 Task: Create a due date automation trigger when advanced on, on the tuesday of the week a card is due add fields with custom field "Resume" set to a number lower than 1 and greater or equal to 10 at 11:00 AM.
Action: Mouse moved to (889, 278)
Screenshot: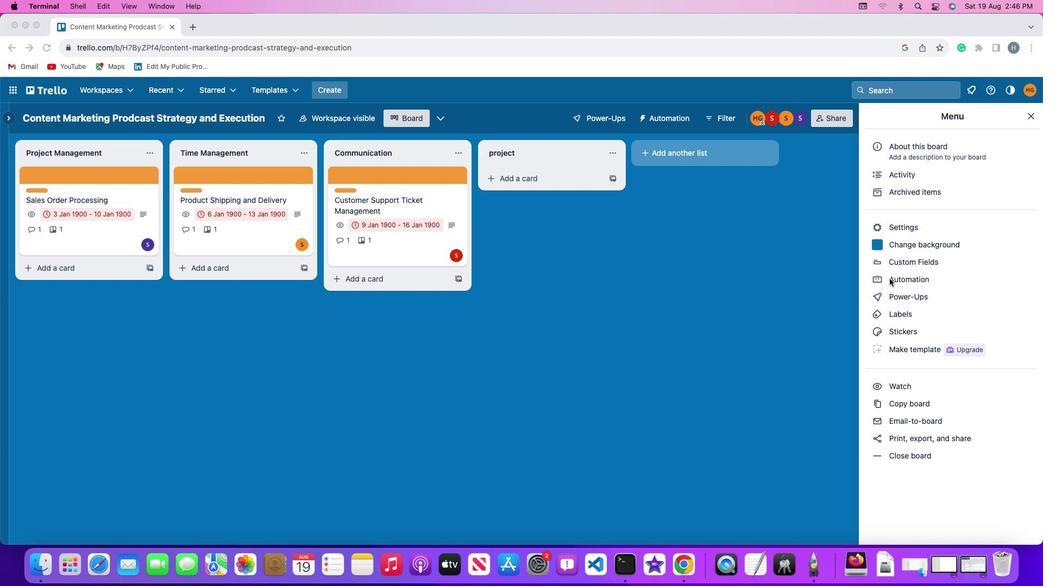 
Action: Mouse pressed left at (889, 278)
Screenshot: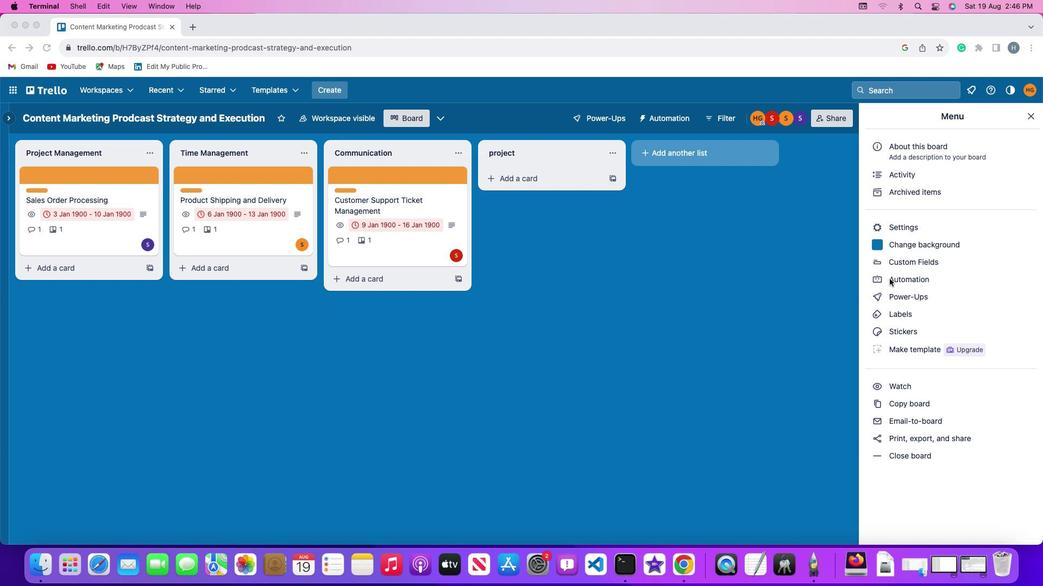 
Action: Mouse moved to (889, 279)
Screenshot: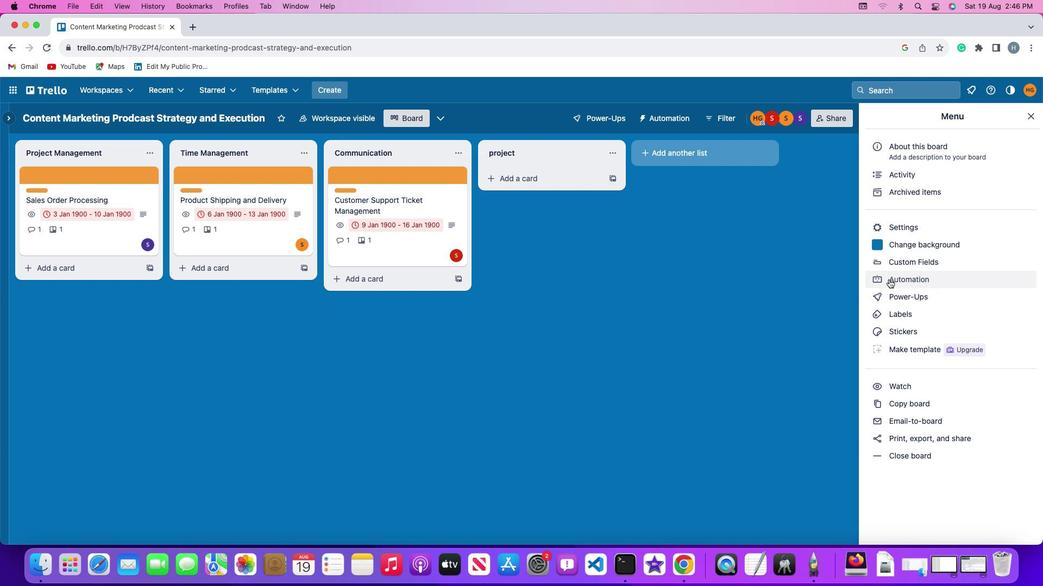 
Action: Mouse pressed left at (889, 279)
Screenshot: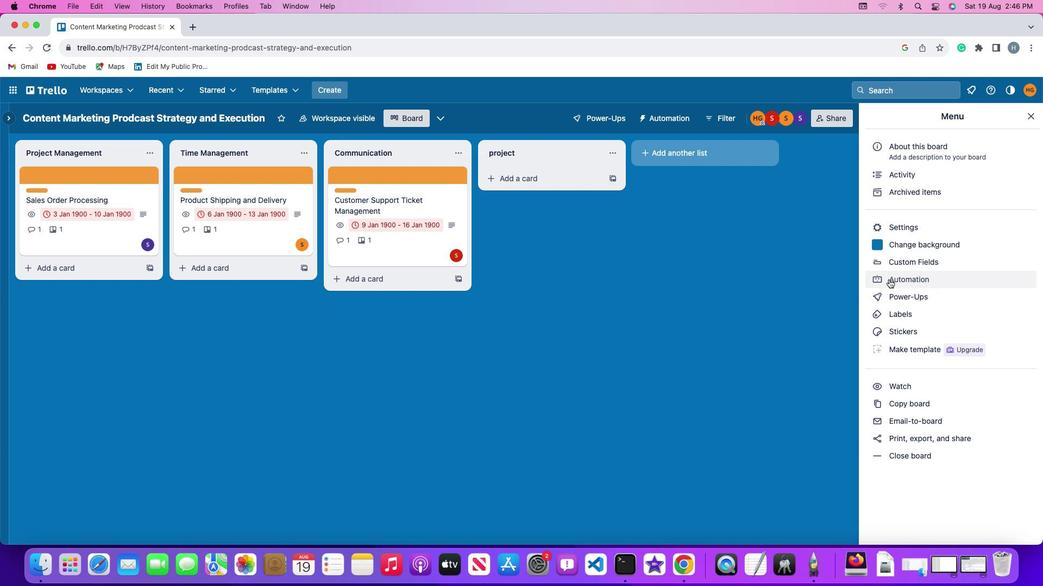 
Action: Mouse moved to (52, 256)
Screenshot: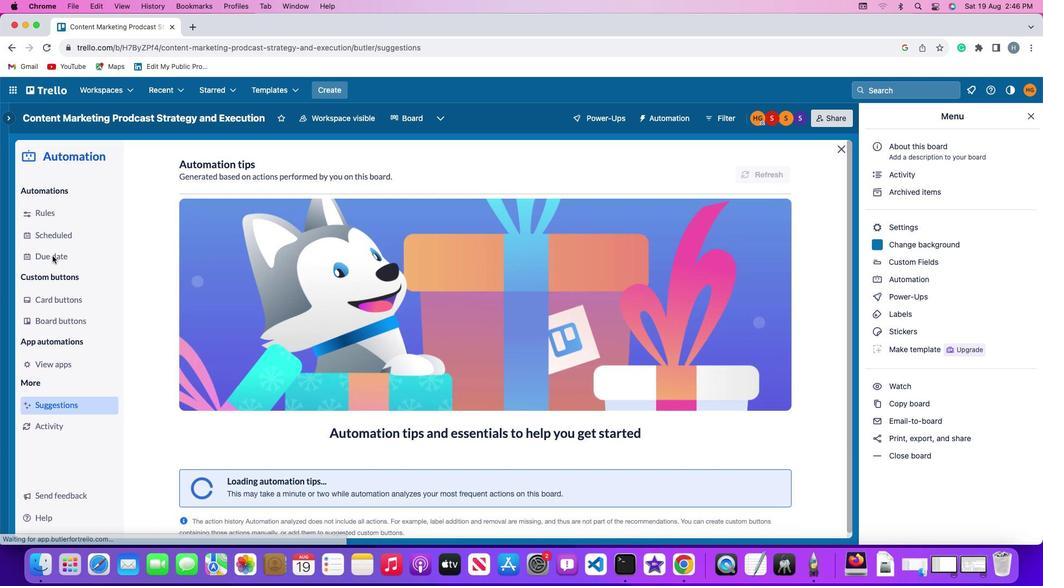 
Action: Mouse pressed left at (52, 256)
Screenshot: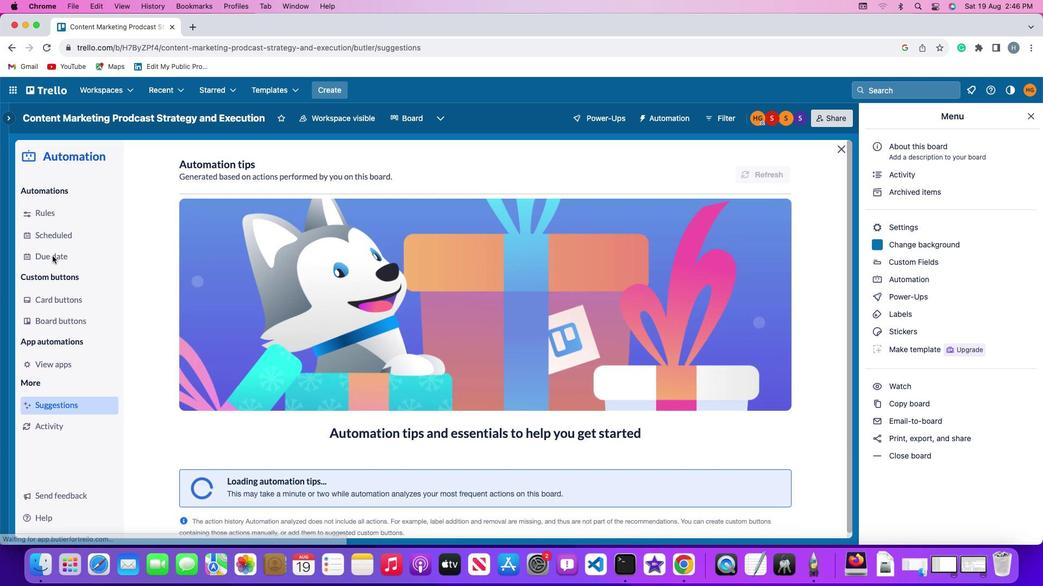 
Action: Mouse moved to (720, 168)
Screenshot: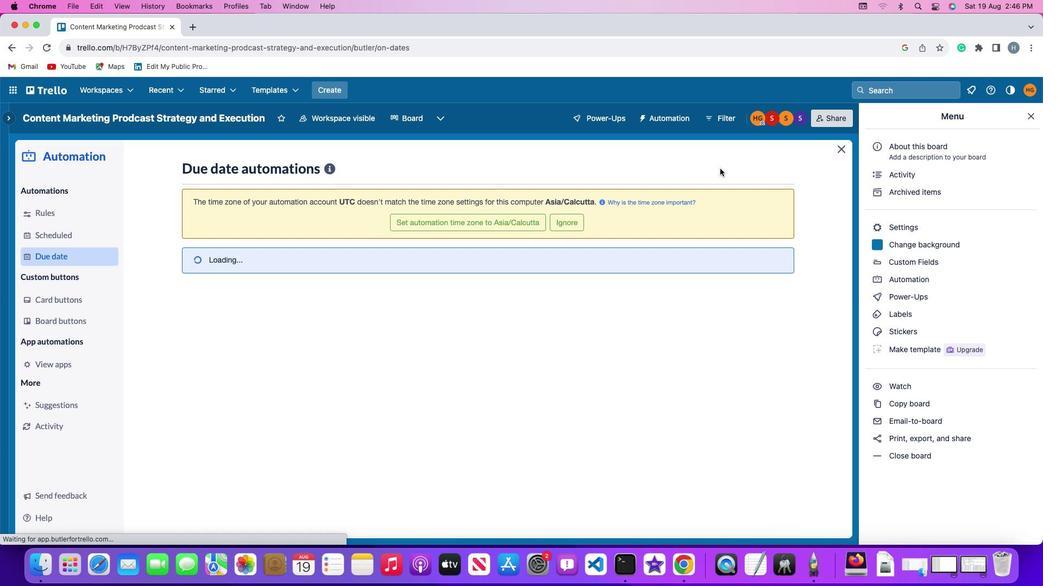 
Action: Mouse pressed left at (720, 168)
Screenshot: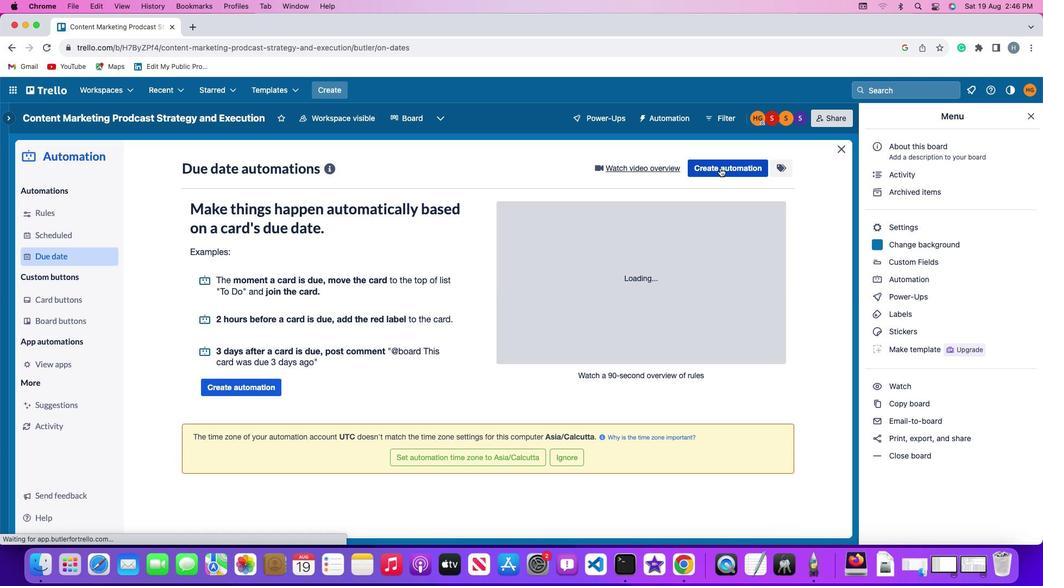 
Action: Mouse moved to (225, 270)
Screenshot: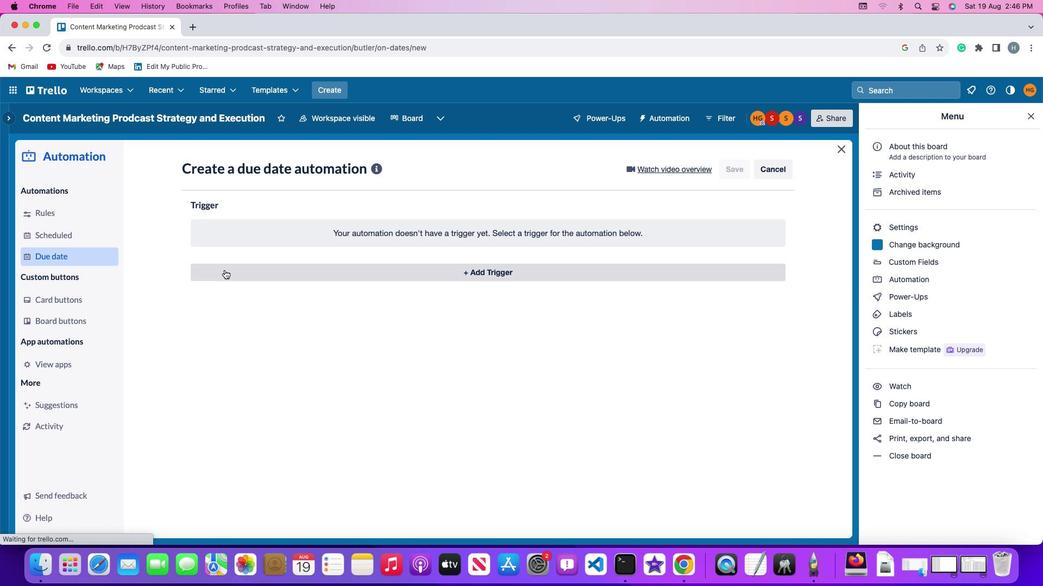 
Action: Mouse pressed left at (225, 270)
Screenshot: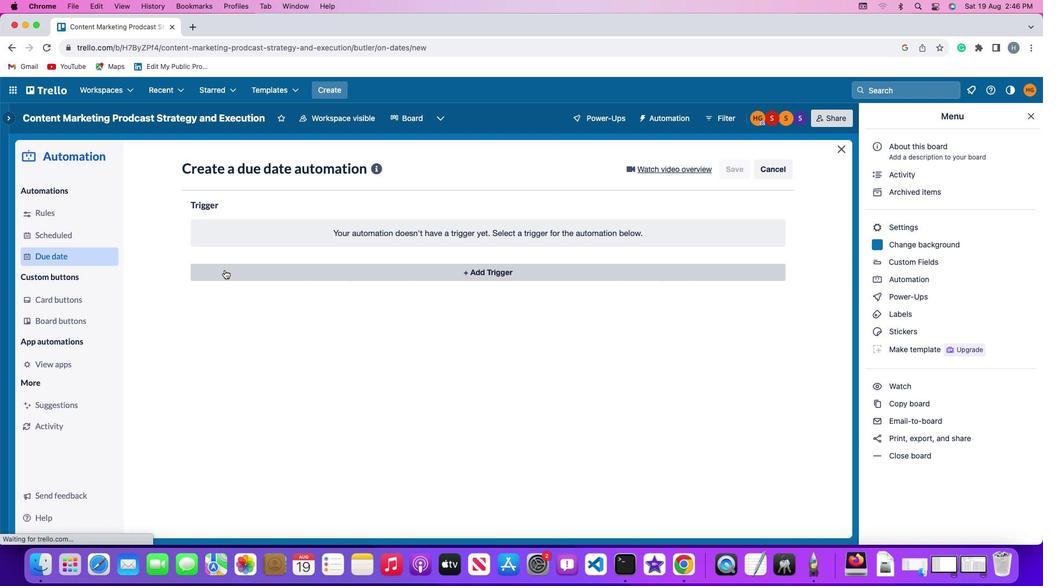 
Action: Mouse moved to (238, 471)
Screenshot: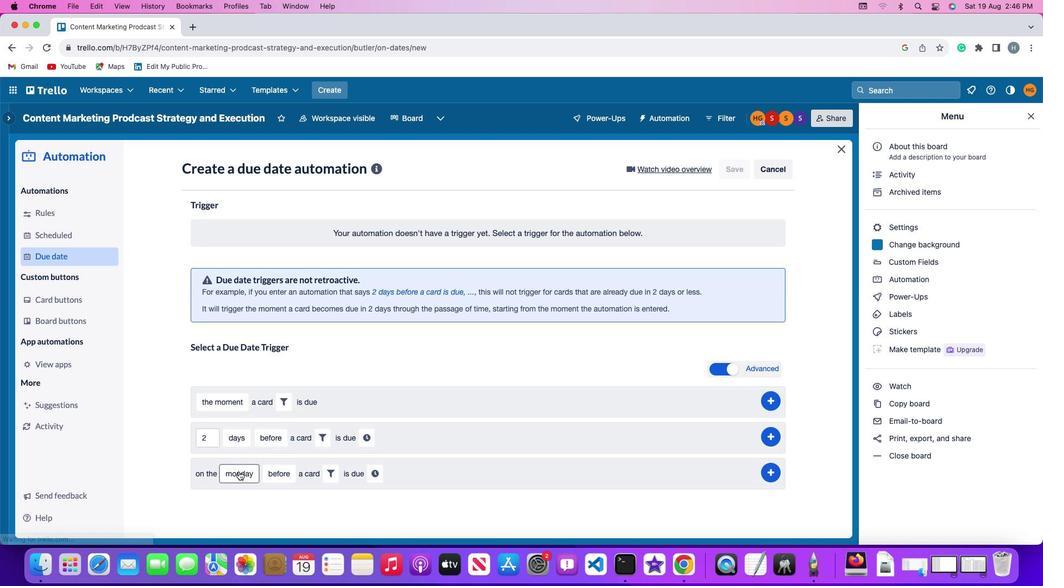 
Action: Mouse pressed left at (238, 471)
Screenshot: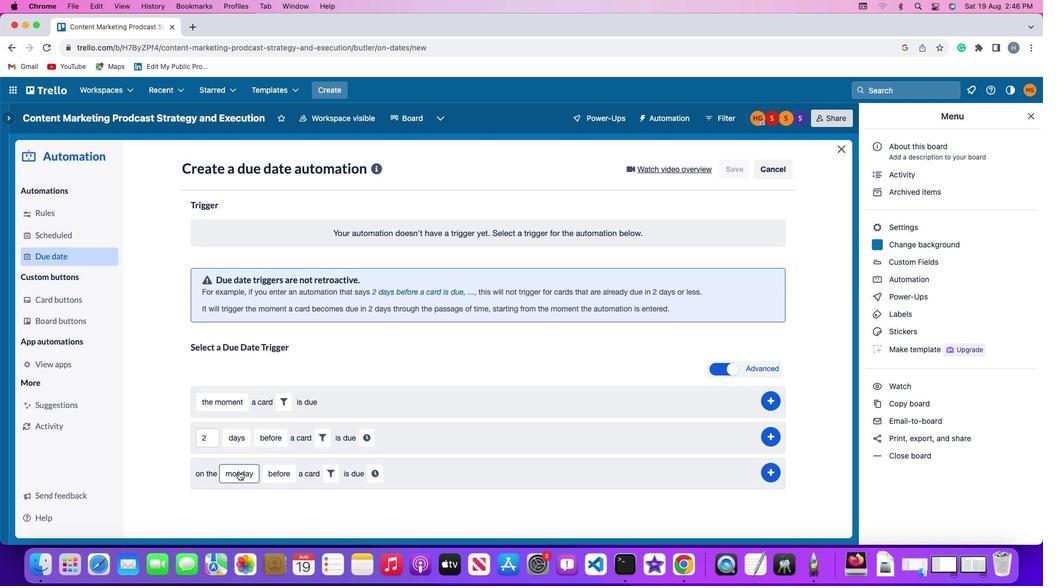 
Action: Mouse moved to (266, 346)
Screenshot: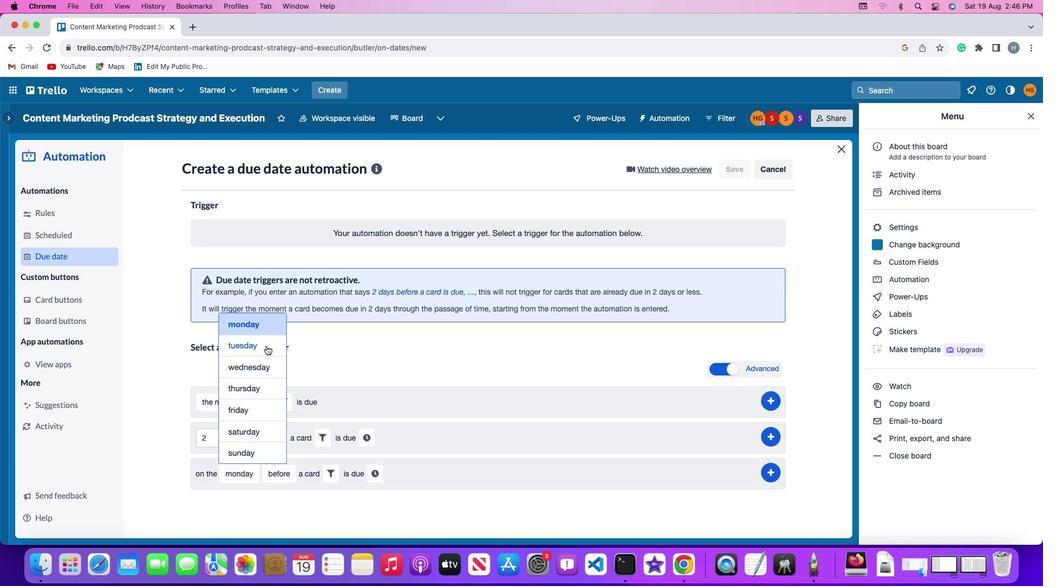 
Action: Mouse pressed left at (266, 346)
Screenshot: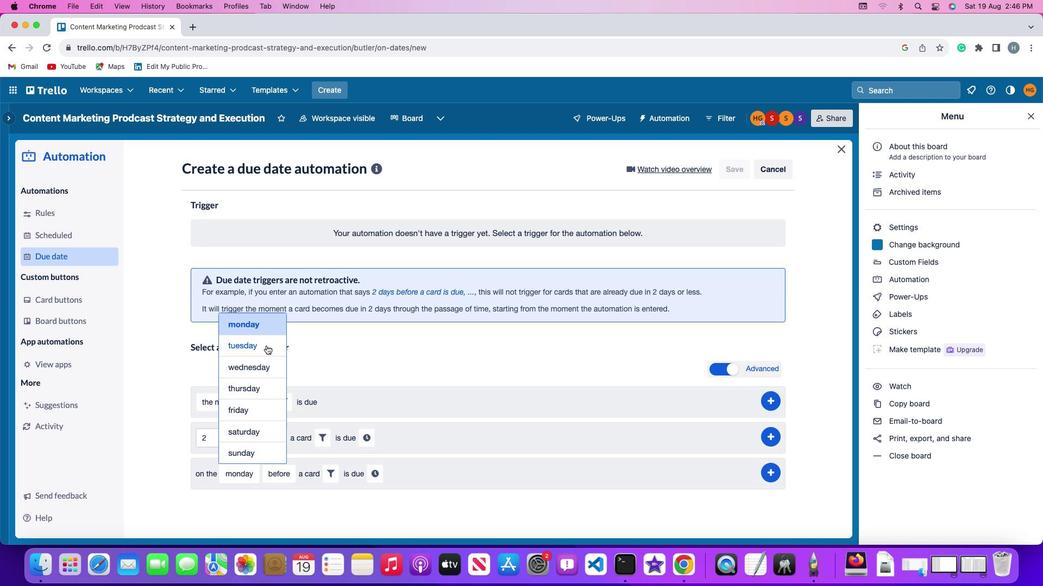 
Action: Mouse moved to (282, 473)
Screenshot: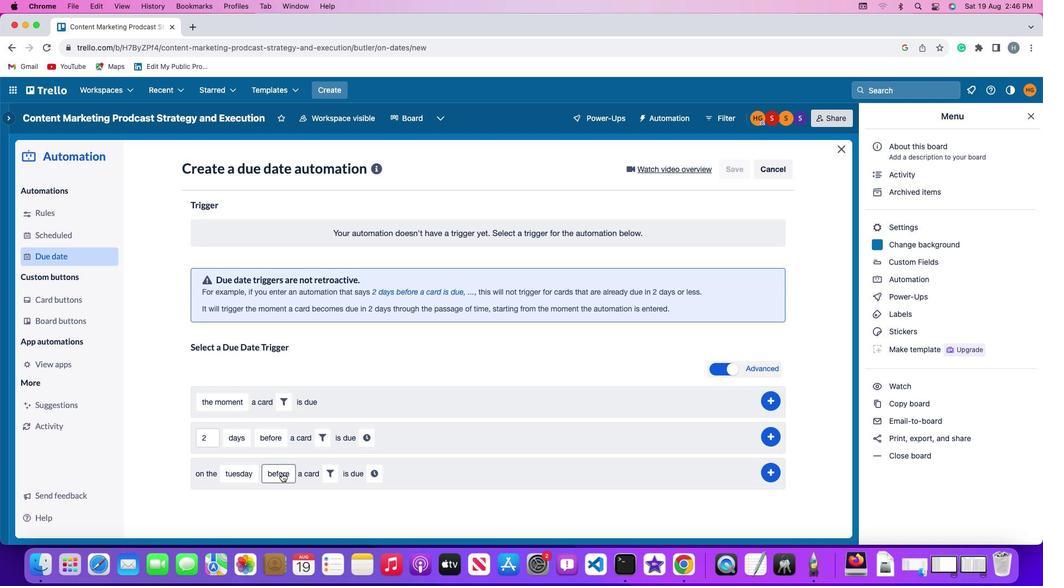 
Action: Mouse pressed left at (282, 473)
Screenshot: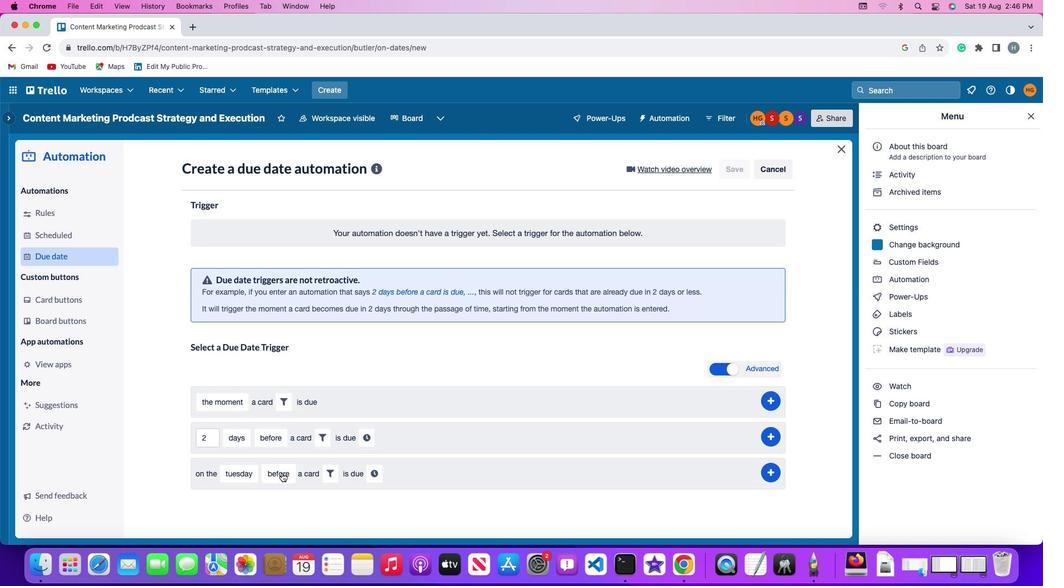 
Action: Mouse moved to (292, 427)
Screenshot: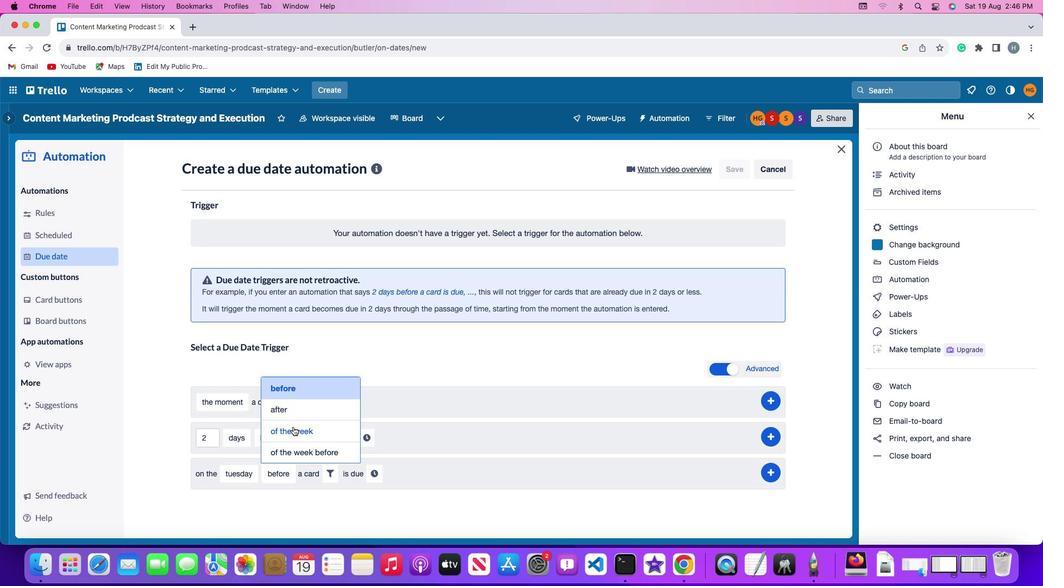 
Action: Mouse pressed left at (292, 427)
Screenshot: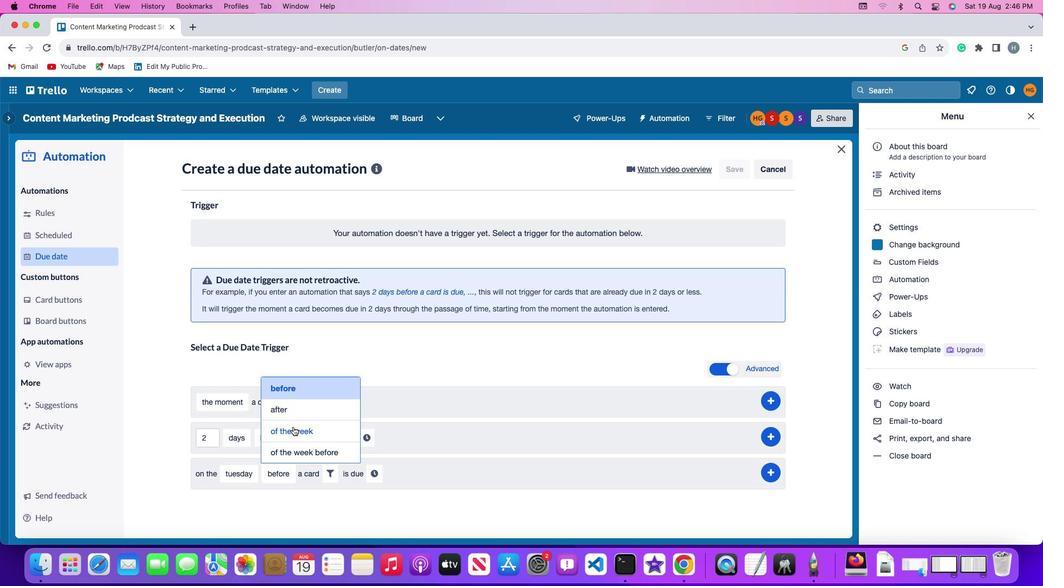 
Action: Mouse moved to (346, 471)
Screenshot: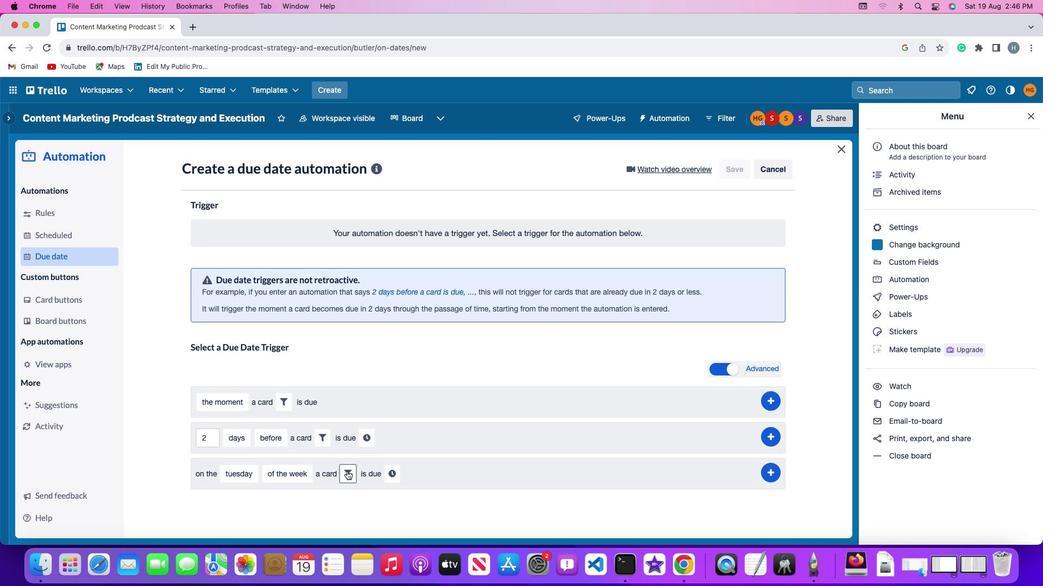 
Action: Mouse pressed left at (346, 471)
Screenshot: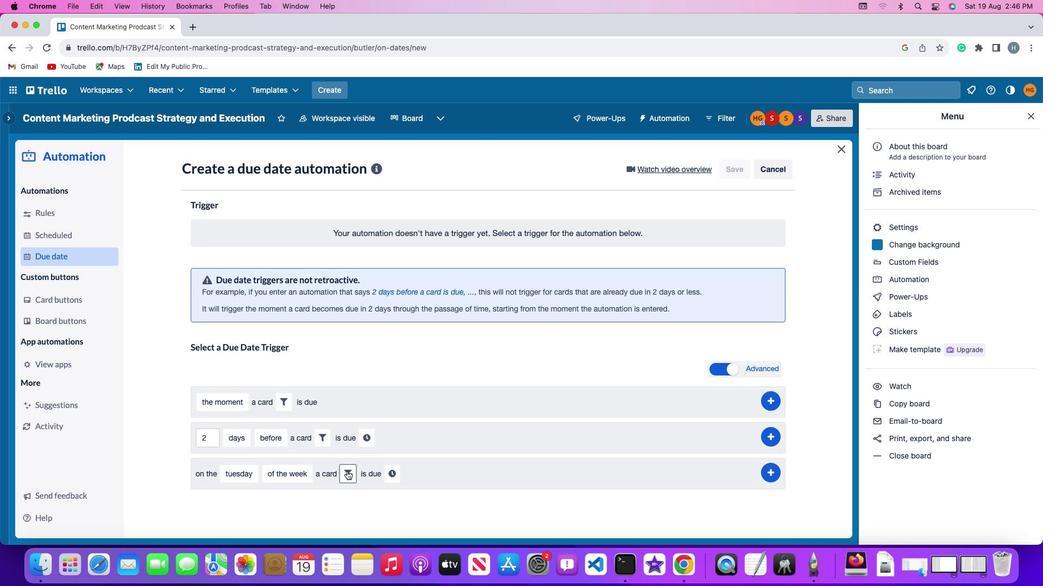 
Action: Mouse moved to (519, 505)
Screenshot: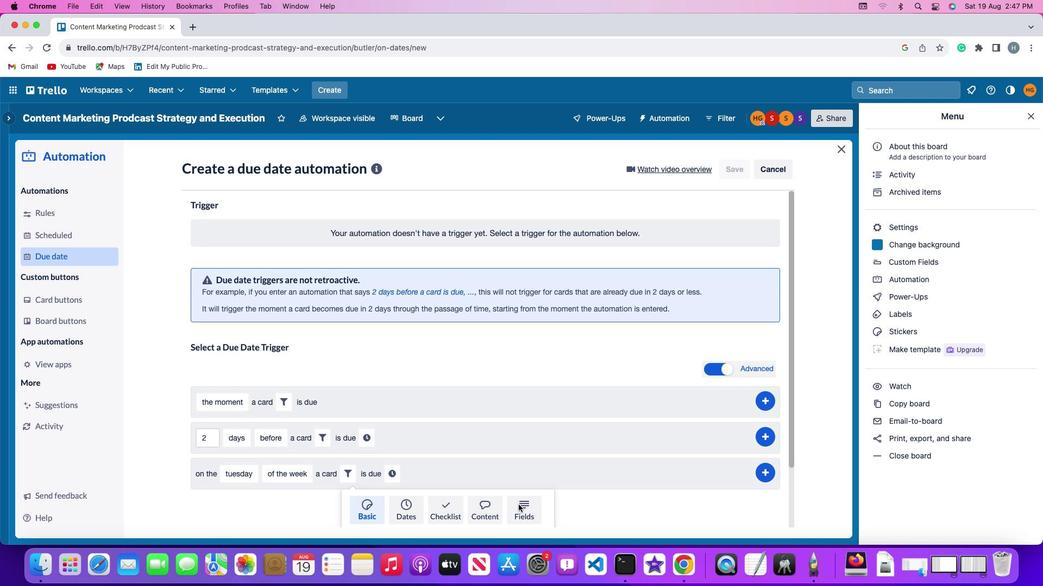 
Action: Mouse pressed left at (519, 505)
Screenshot: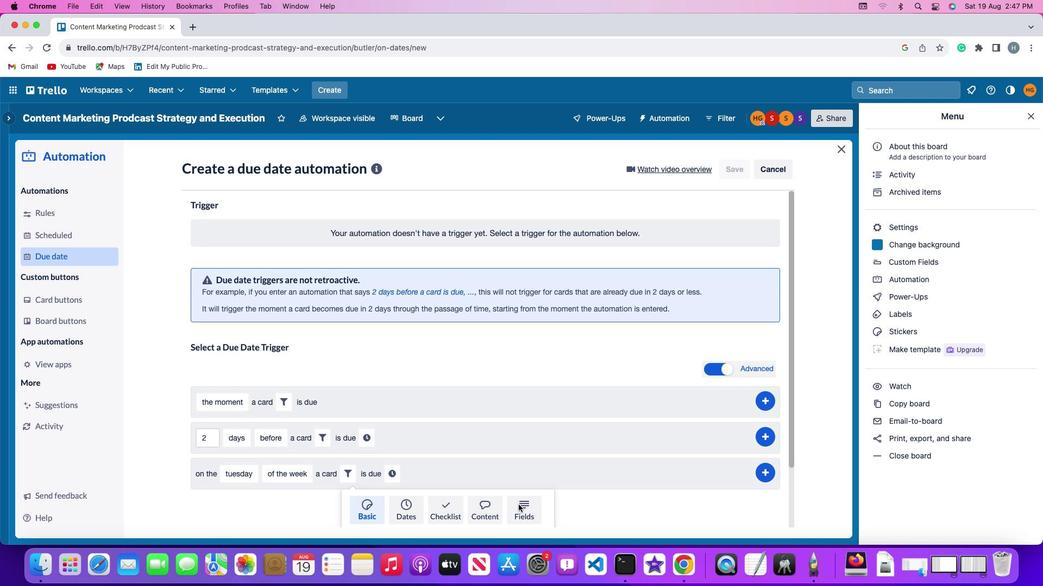 
Action: Mouse moved to (316, 509)
Screenshot: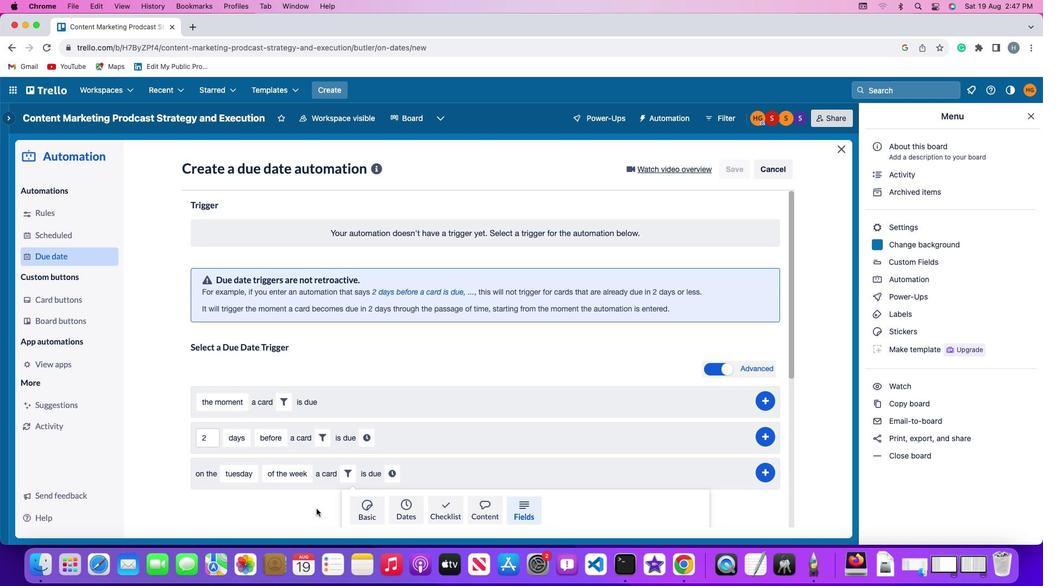
Action: Mouse scrolled (316, 509) with delta (0, 0)
Screenshot: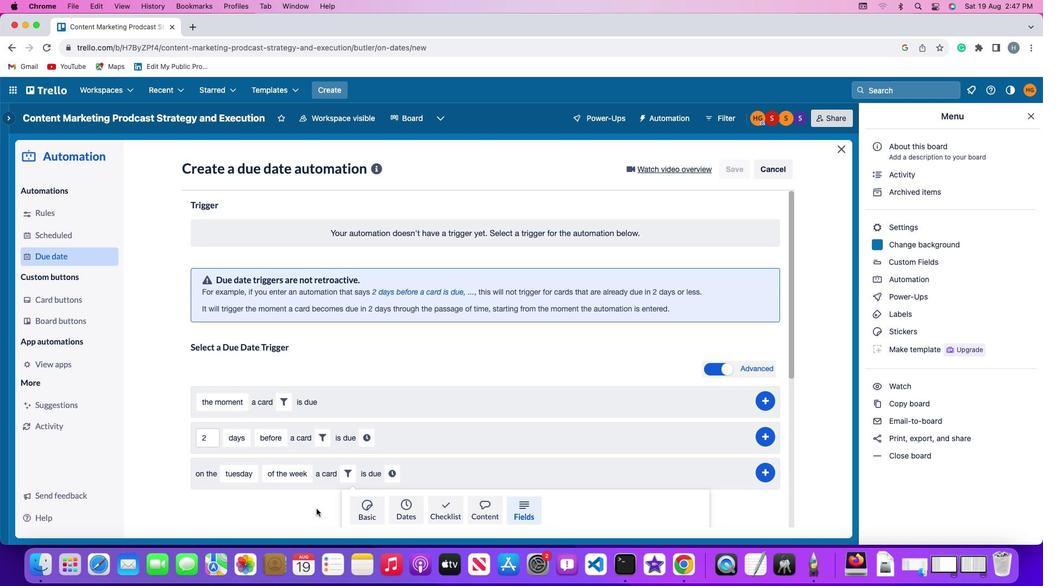
Action: Mouse scrolled (316, 509) with delta (0, 0)
Screenshot: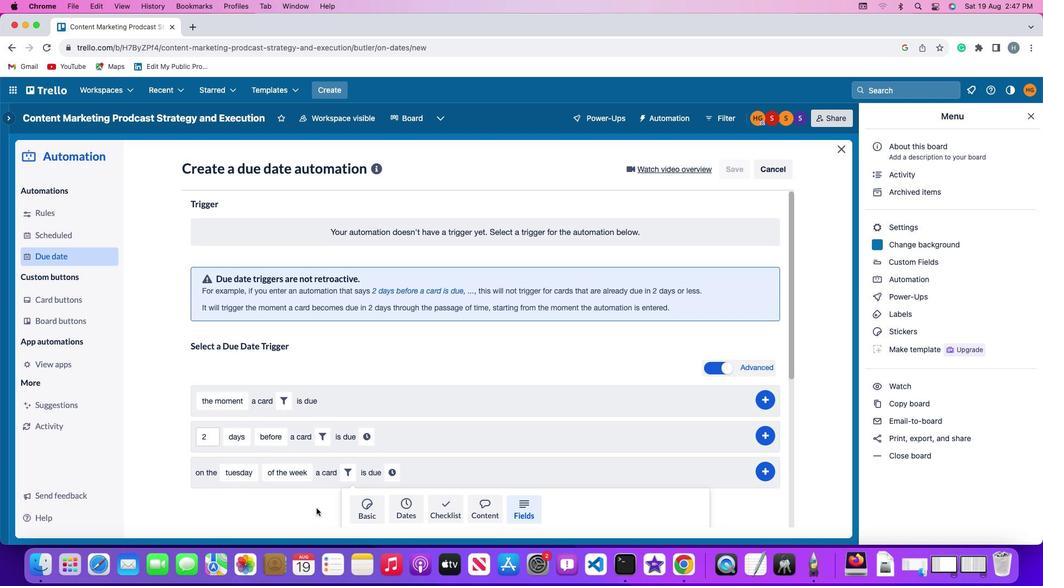 
Action: Mouse scrolled (316, 509) with delta (0, -1)
Screenshot: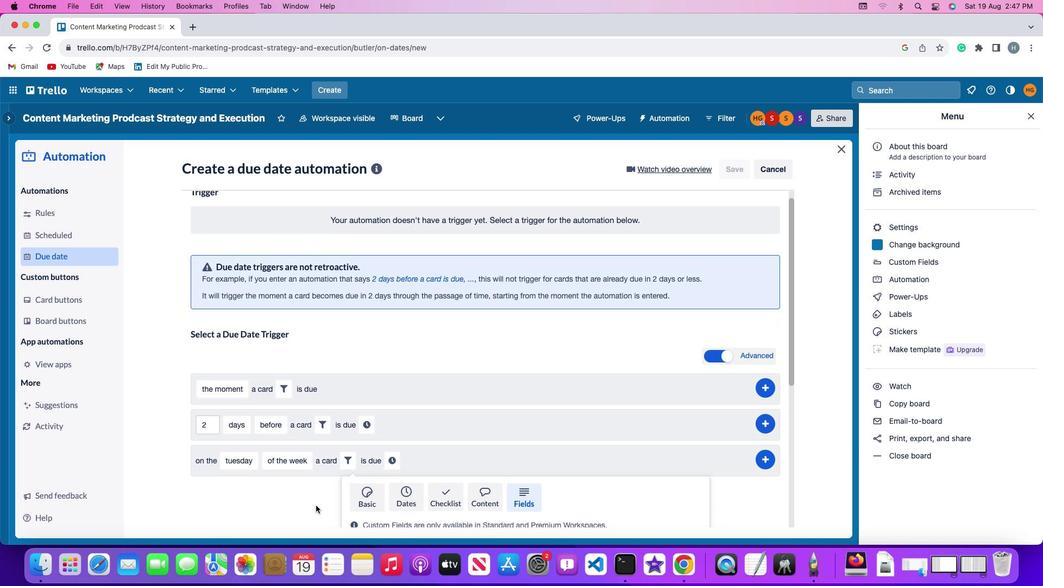 
Action: Mouse moved to (316, 509)
Screenshot: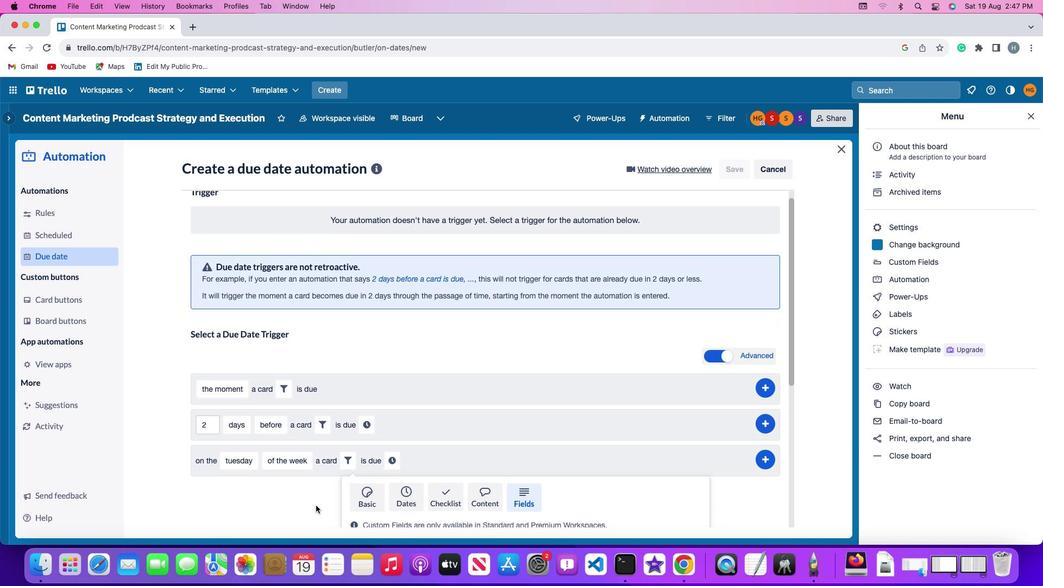 
Action: Mouse scrolled (316, 509) with delta (0, -2)
Screenshot: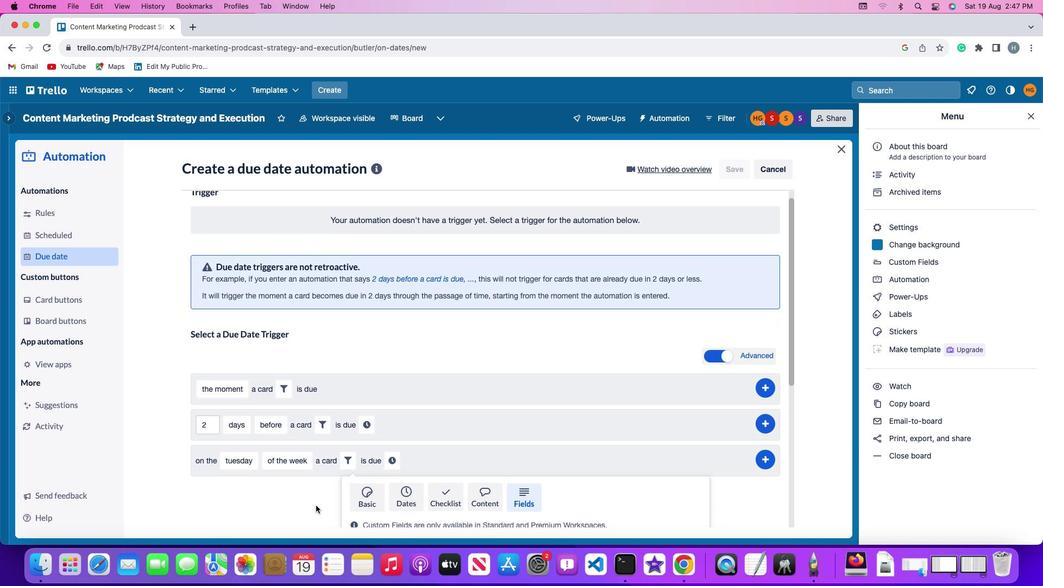 
Action: Mouse moved to (315, 506)
Screenshot: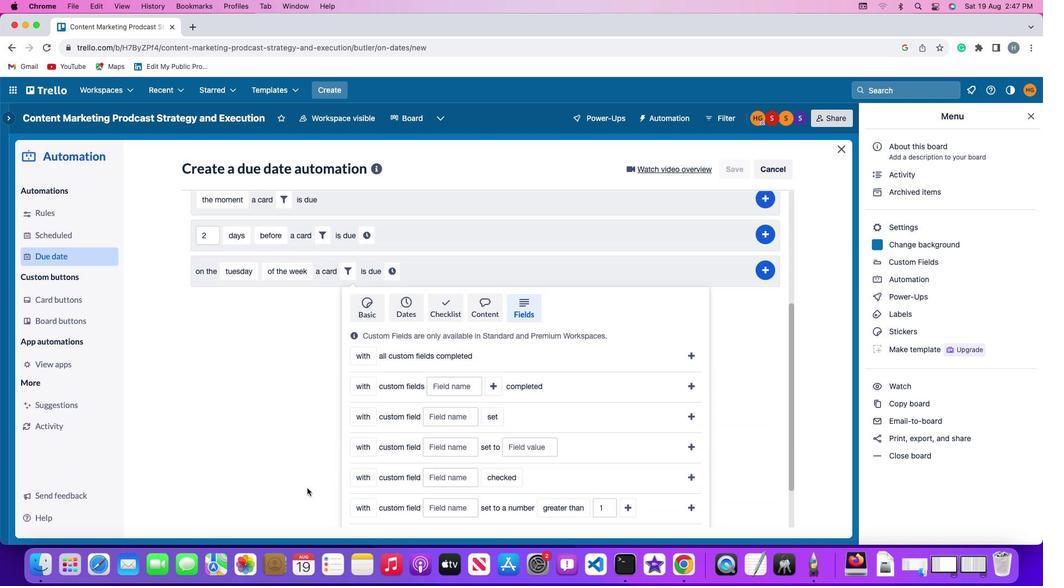 
Action: Mouse scrolled (315, 506) with delta (0, -2)
Screenshot: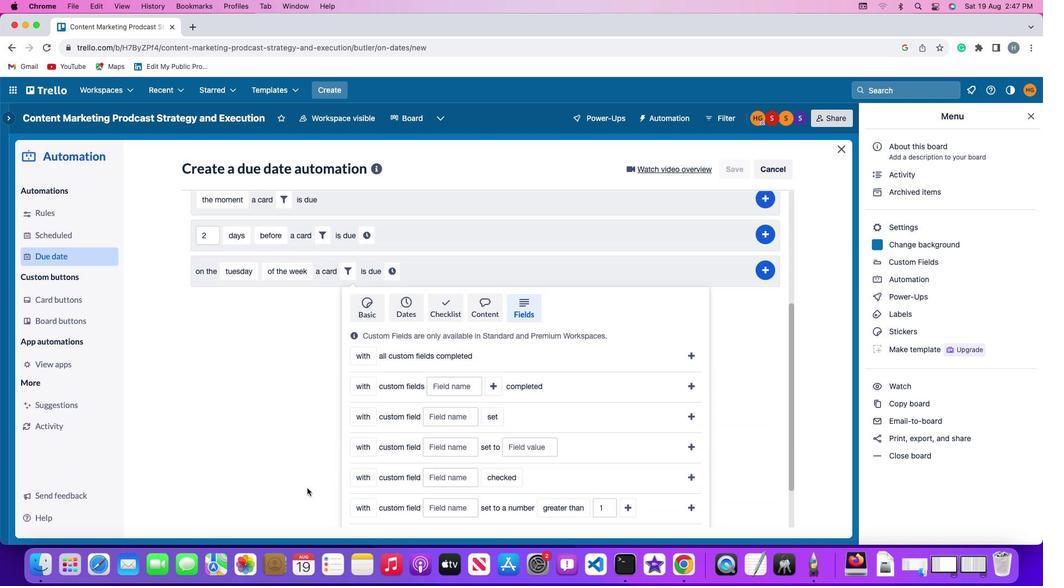 
Action: Mouse moved to (302, 477)
Screenshot: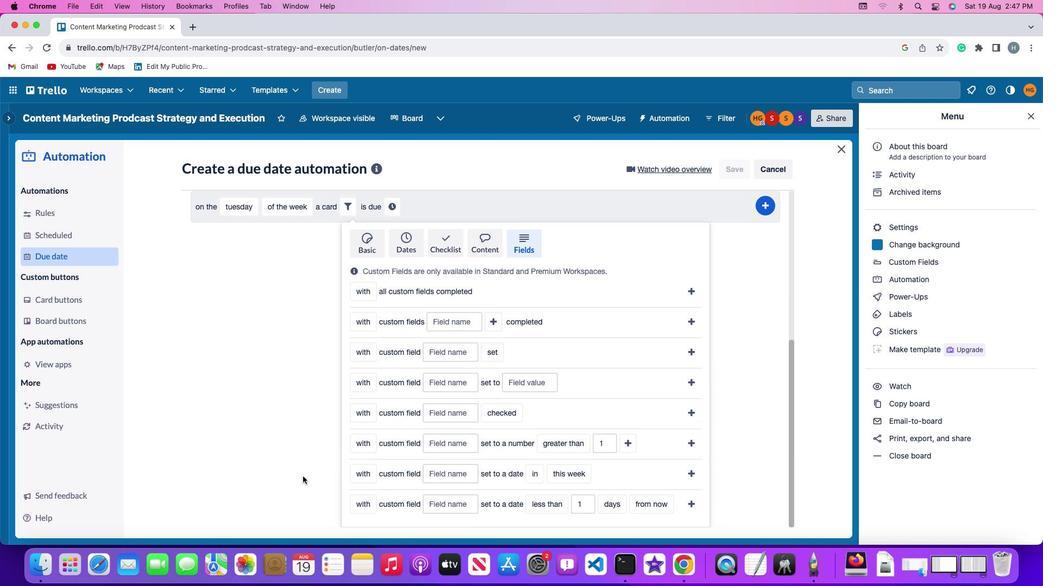 
Action: Mouse scrolled (302, 477) with delta (0, 0)
Screenshot: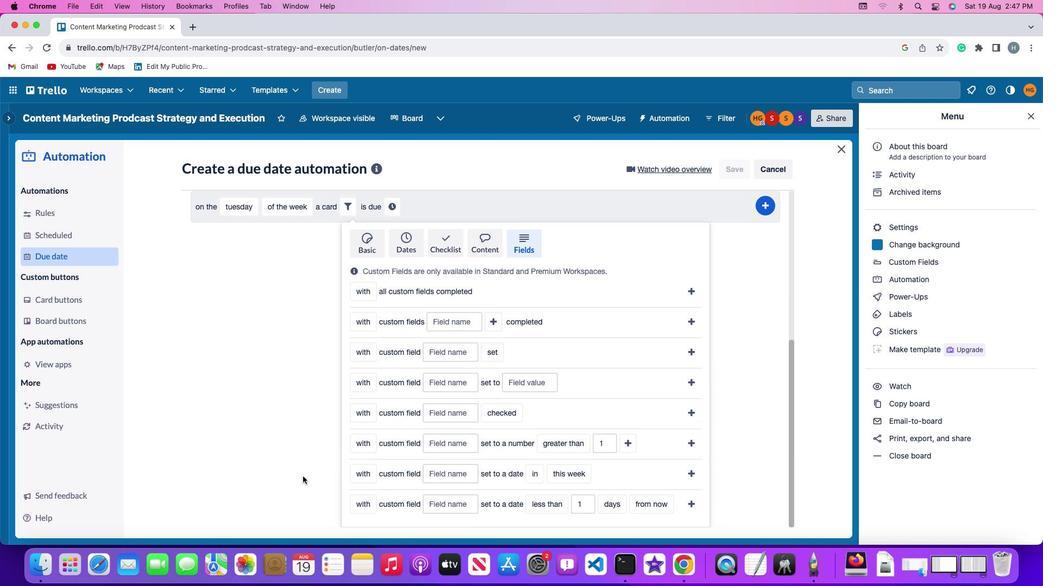 
Action: Mouse moved to (302, 477)
Screenshot: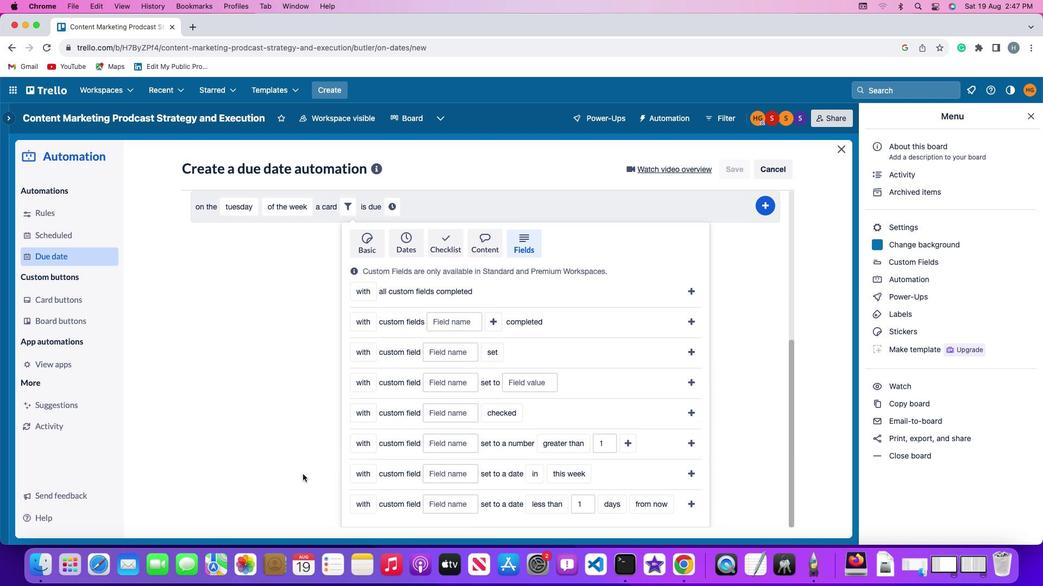 
Action: Mouse scrolled (302, 477) with delta (0, 0)
Screenshot: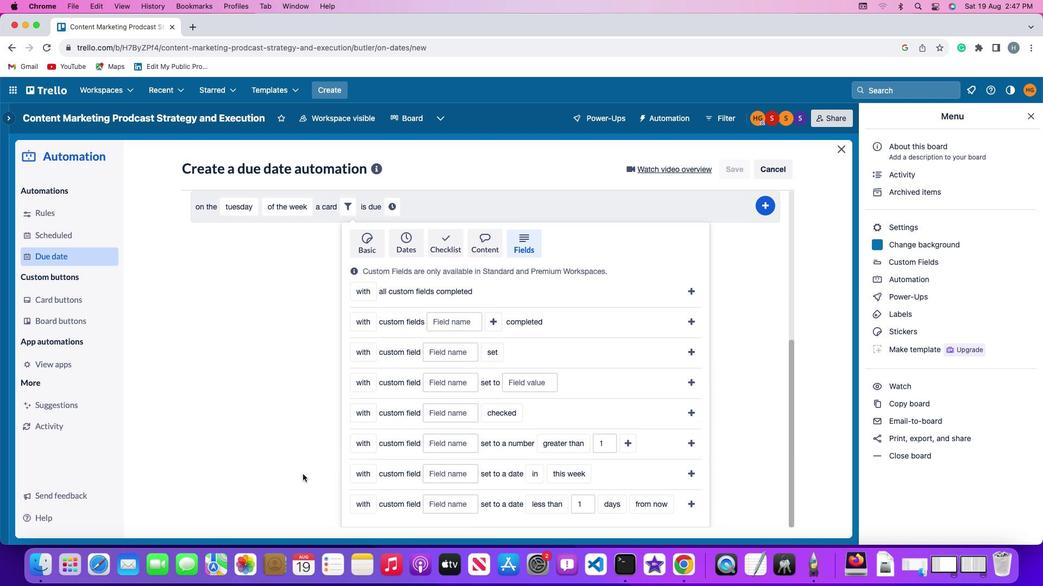 
Action: Mouse moved to (302, 476)
Screenshot: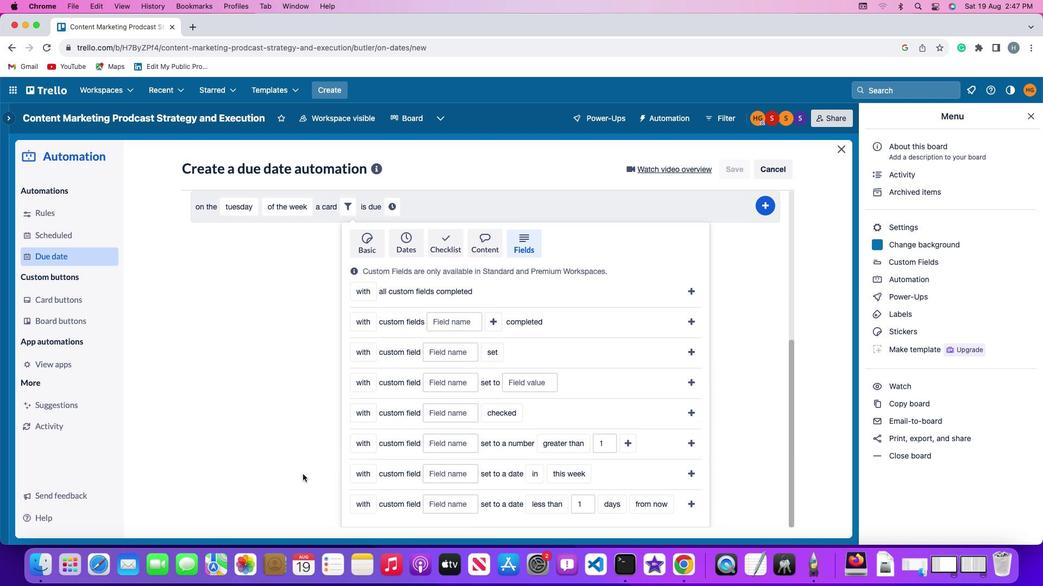 
Action: Mouse scrolled (302, 476) with delta (0, -1)
Screenshot: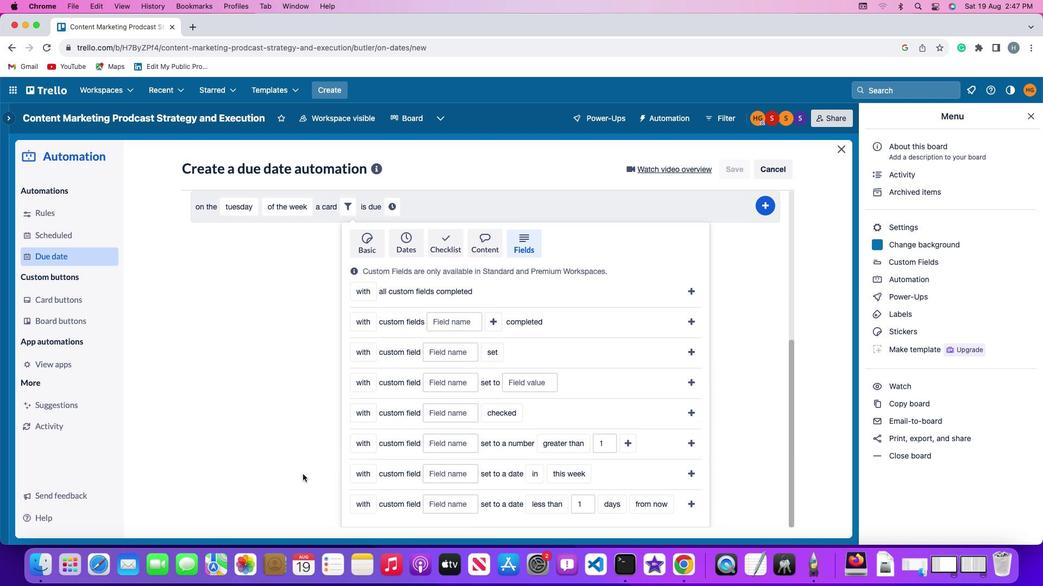 
Action: Mouse moved to (303, 476)
Screenshot: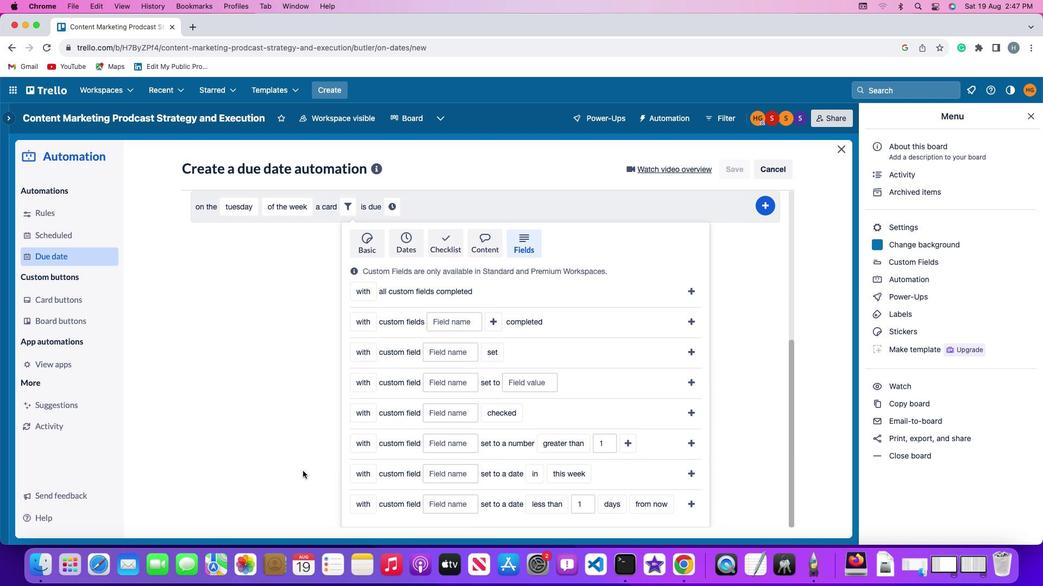 
Action: Mouse scrolled (303, 476) with delta (0, -2)
Screenshot: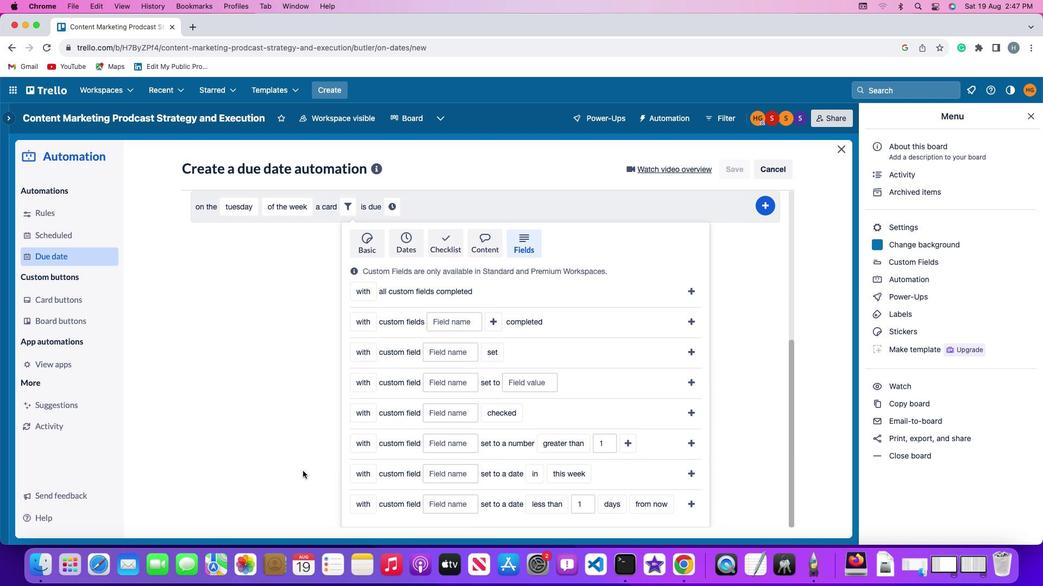 
Action: Mouse moved to (303, 473)
Screenshot: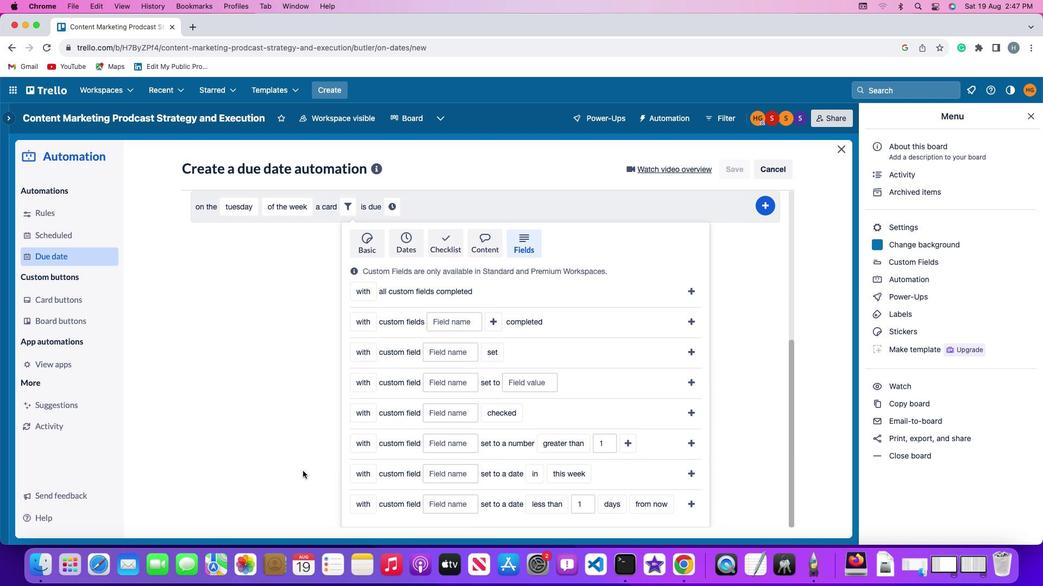 
Action: Mouse scrolled (303, 473) with delta (0, -3)
Screenshot: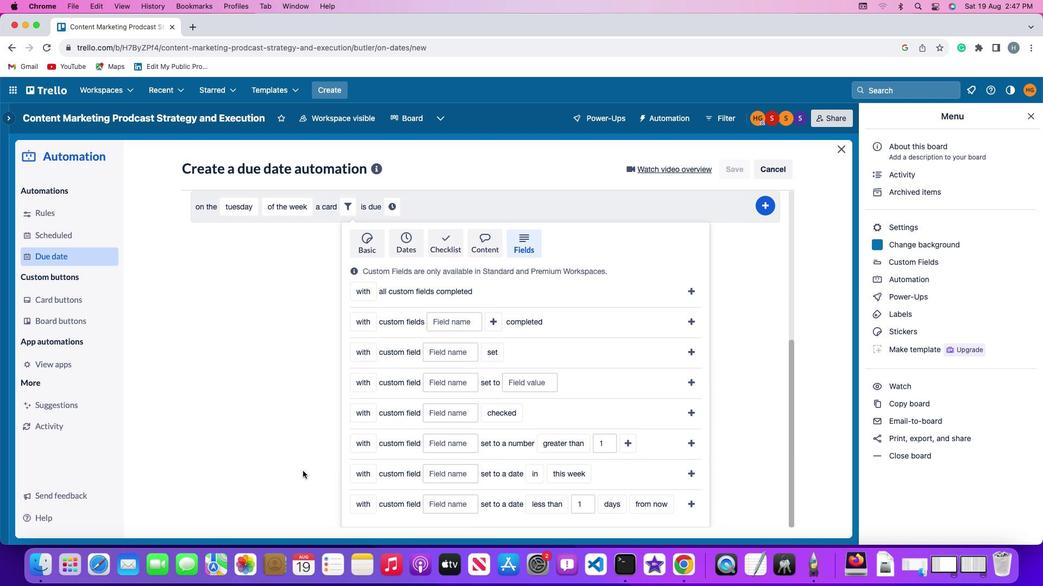 
Action: Mouse moved to (303, 470)
Screenshot: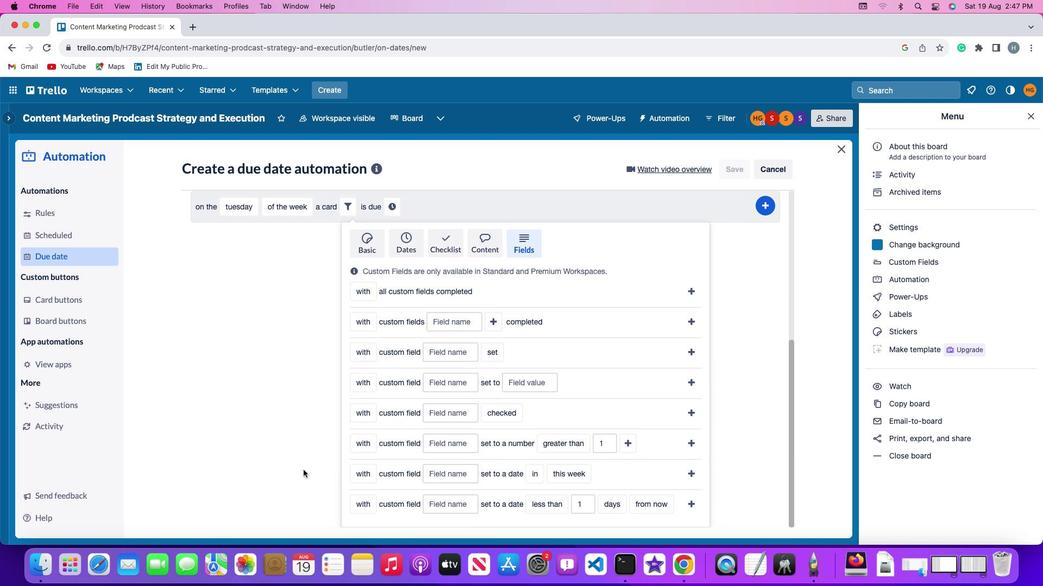 
Action: Mouse scrolled (303, 470) with delta (0, 0)
Screenshot: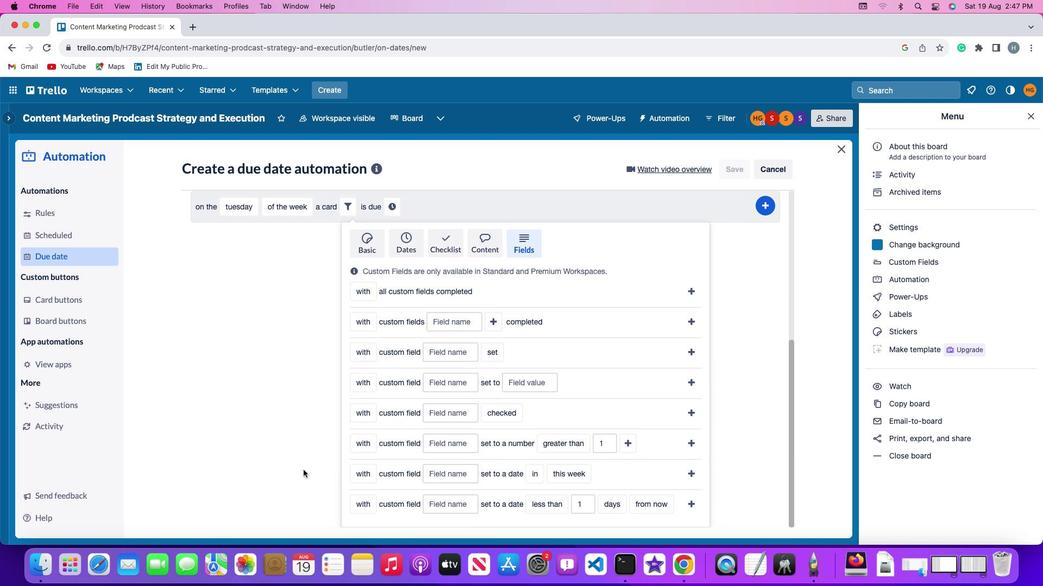 
Action: Mouse scrolled (303, 470) with delta (0, 0)
Screenshot: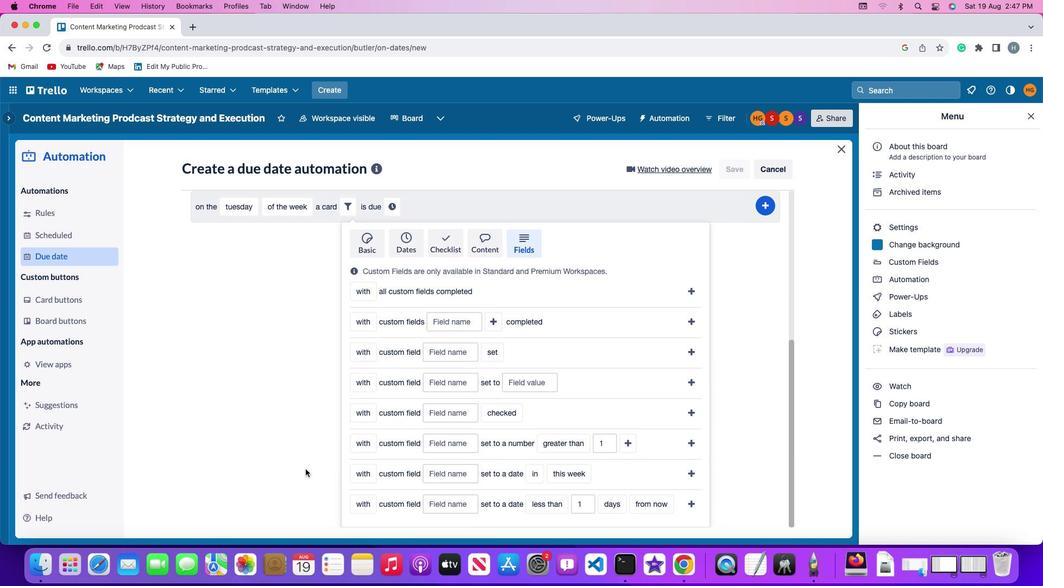 
Action: Mouse moved to (370, 447)
Screenshot: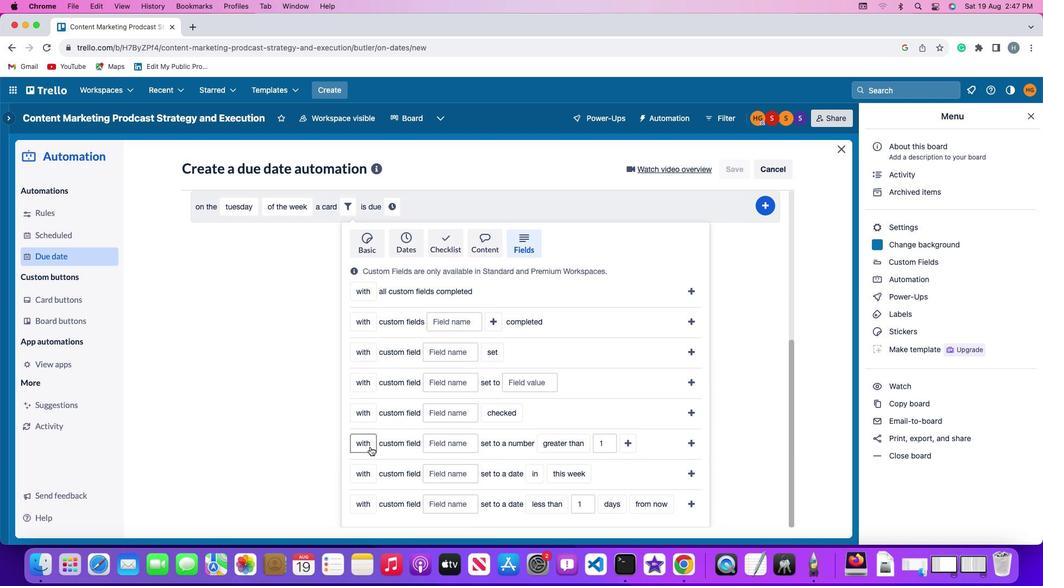 
Action: Mouse pressed left at (370, 447)
Screenshot: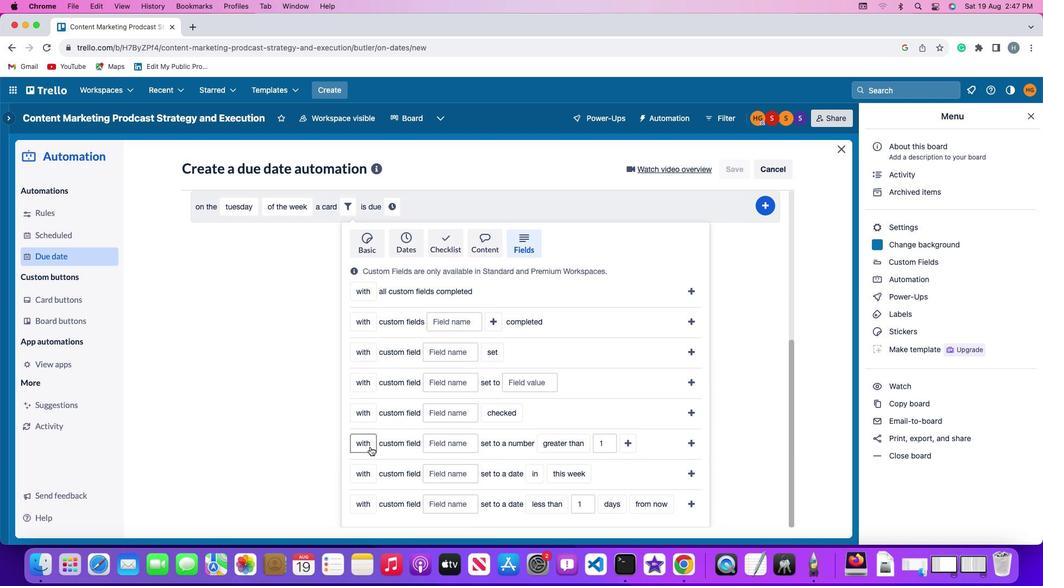 
Action: Mouse moved to (366, 465)
Screenshot: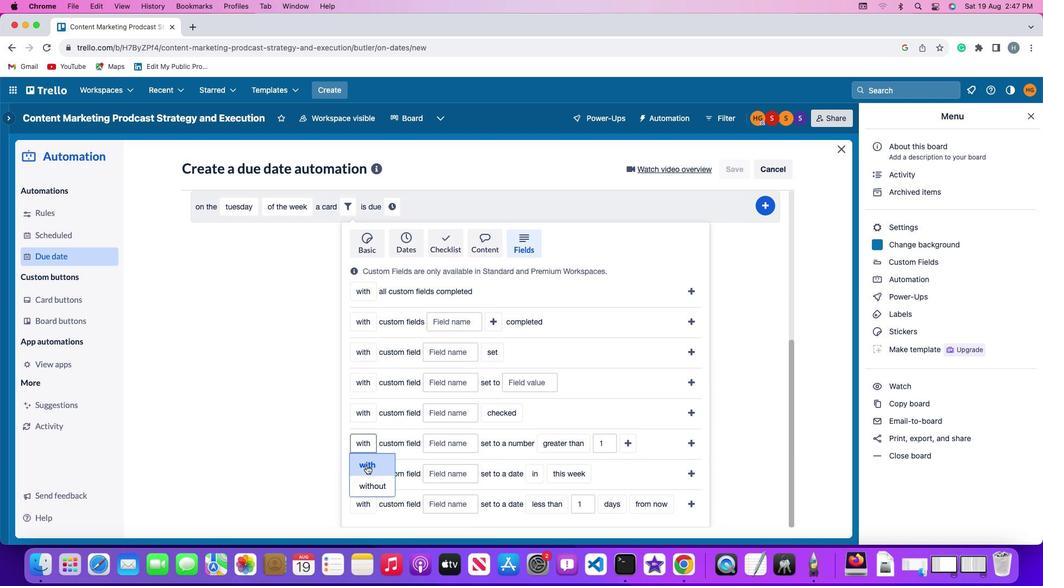 
Action: Mouse pressed left at (366, 465)
Screenshot: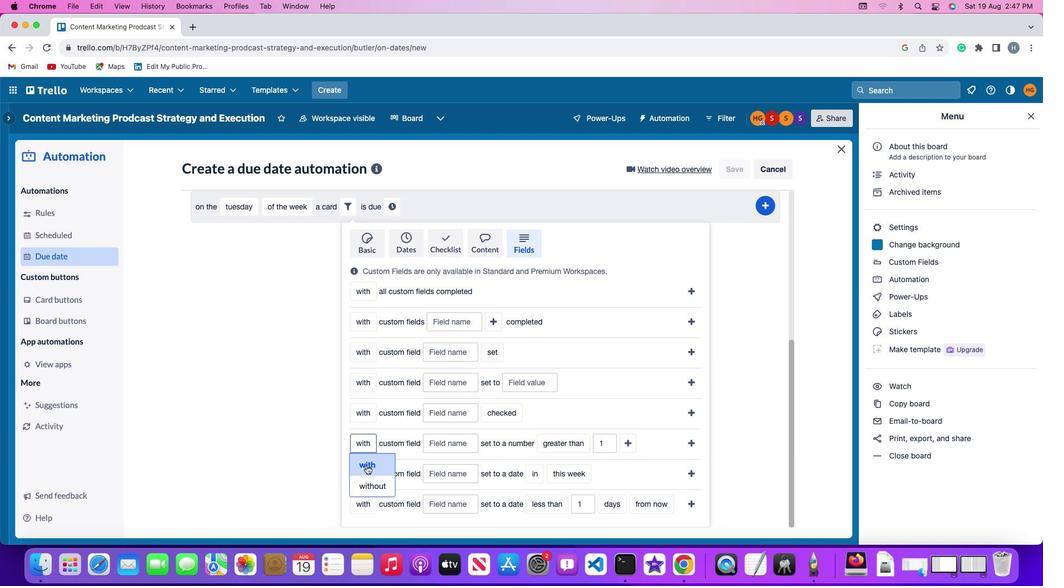 
Action: Mouse moved to (433, 448)
Screenshot: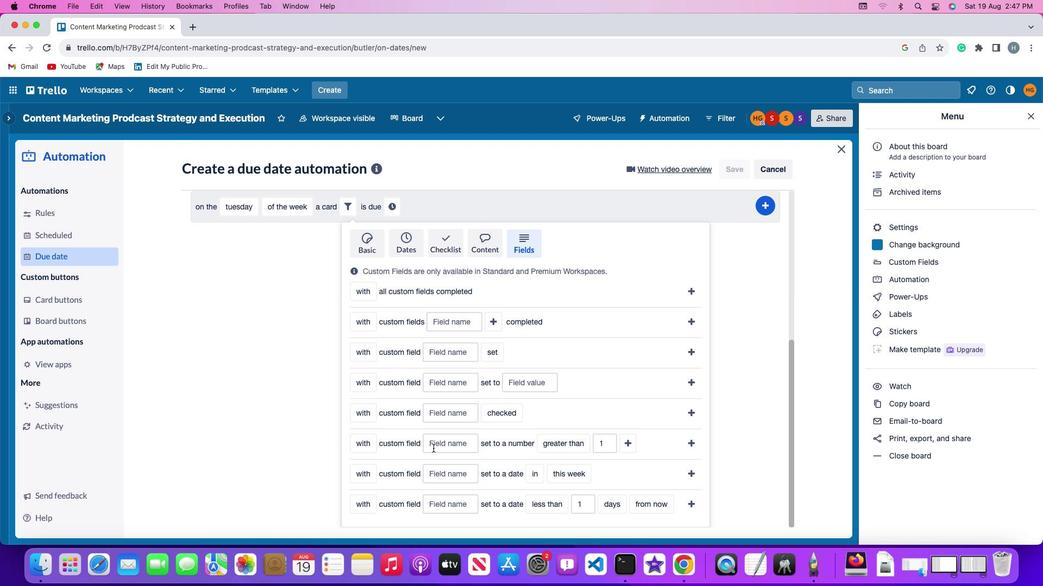 
Action: Mouse pressed left at (433, 448)
Screenshot: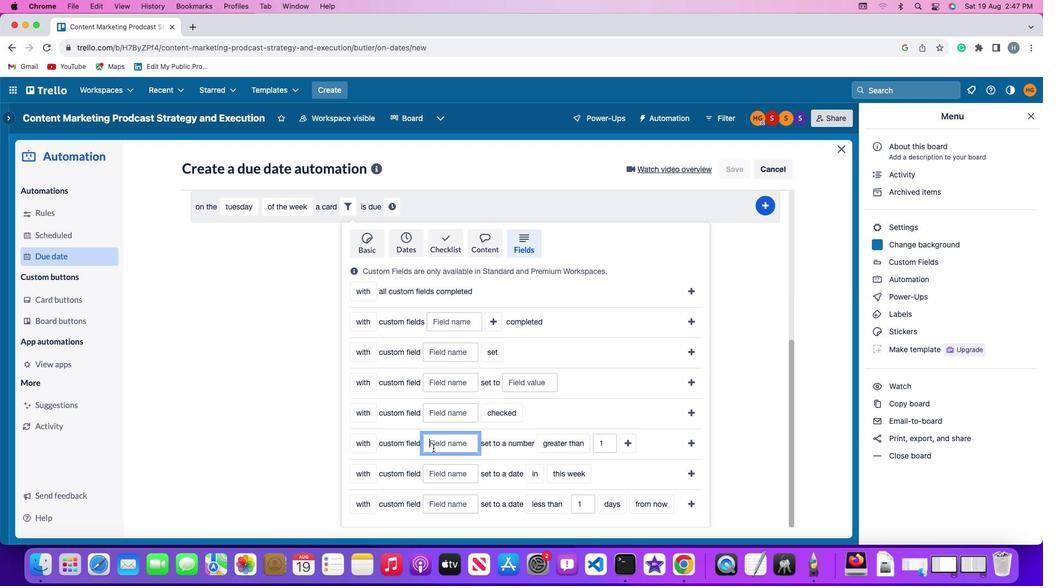 
Action: Mouse moved to (434, 447)
Screenshot: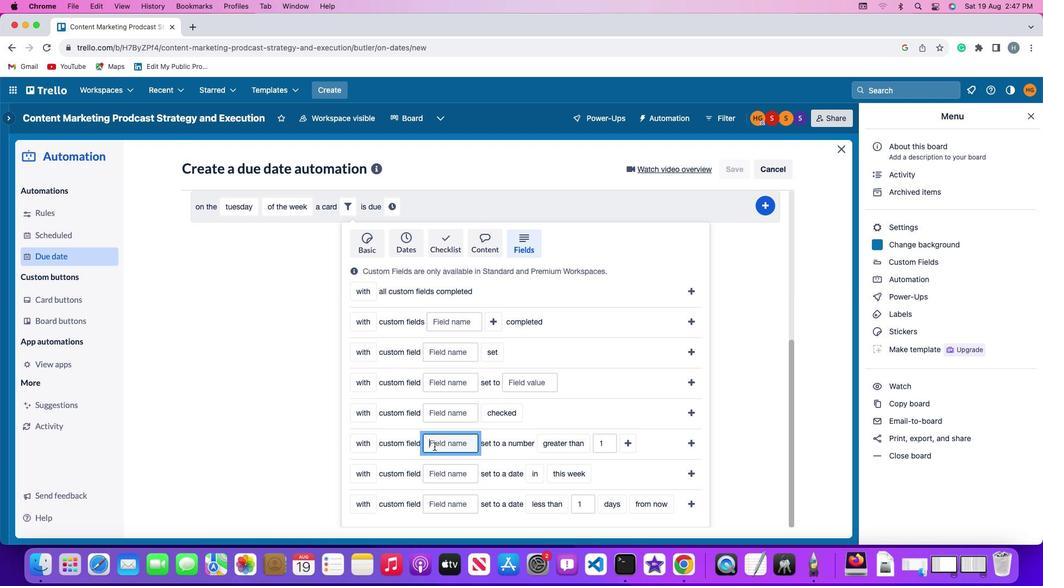 
Action: Key pressed Key.shift'R'
Screenshot: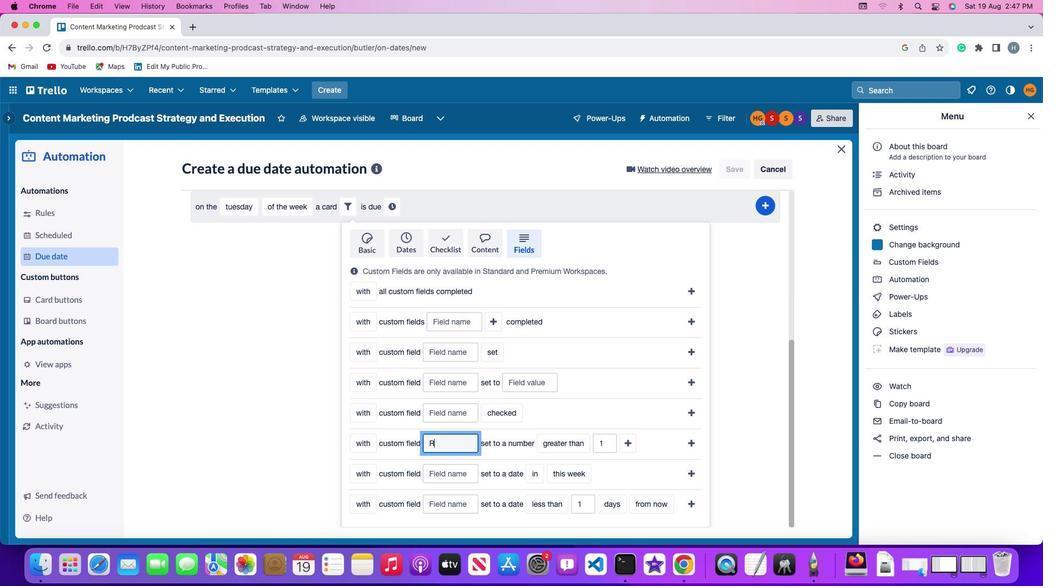 
Action: Mouse moved to (434, 447)
Screenshot: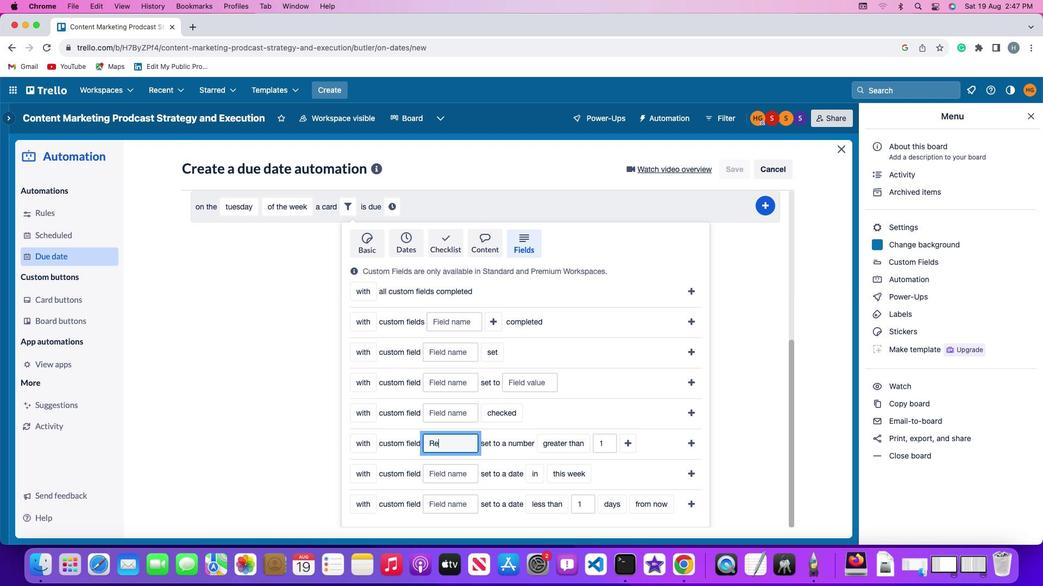 
Action: Key pressed 'e''s'
Screenshot: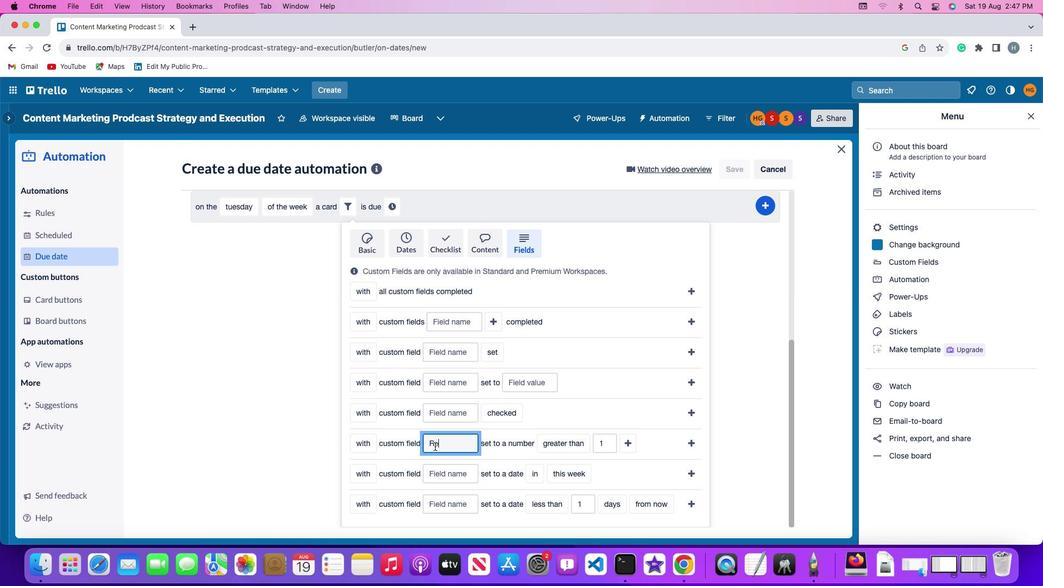 
Action: Mouse moved to (436, 446)
Screenshot: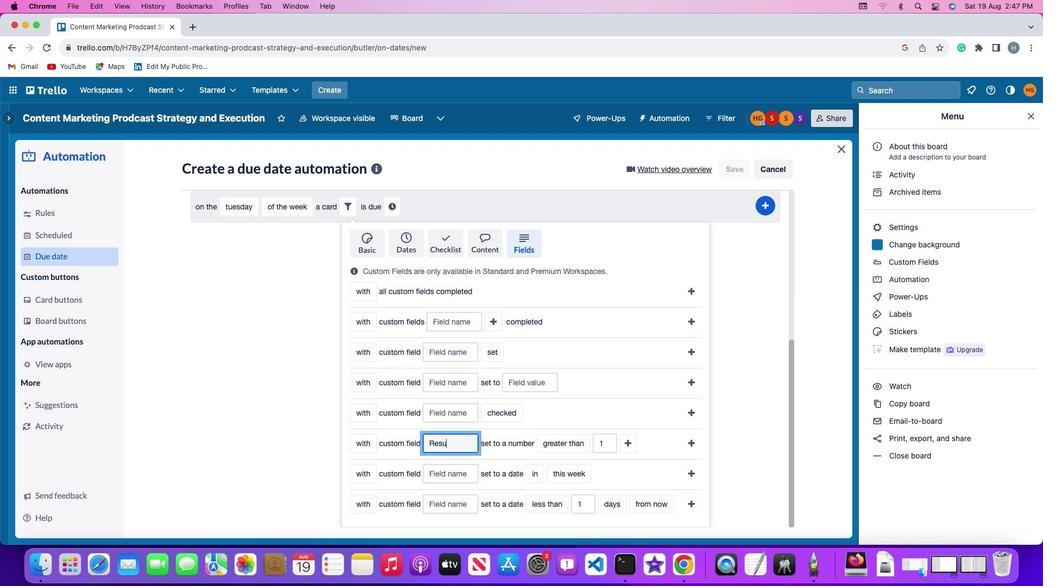 
Action: Key pressed 'u''m''e'
Screenshot: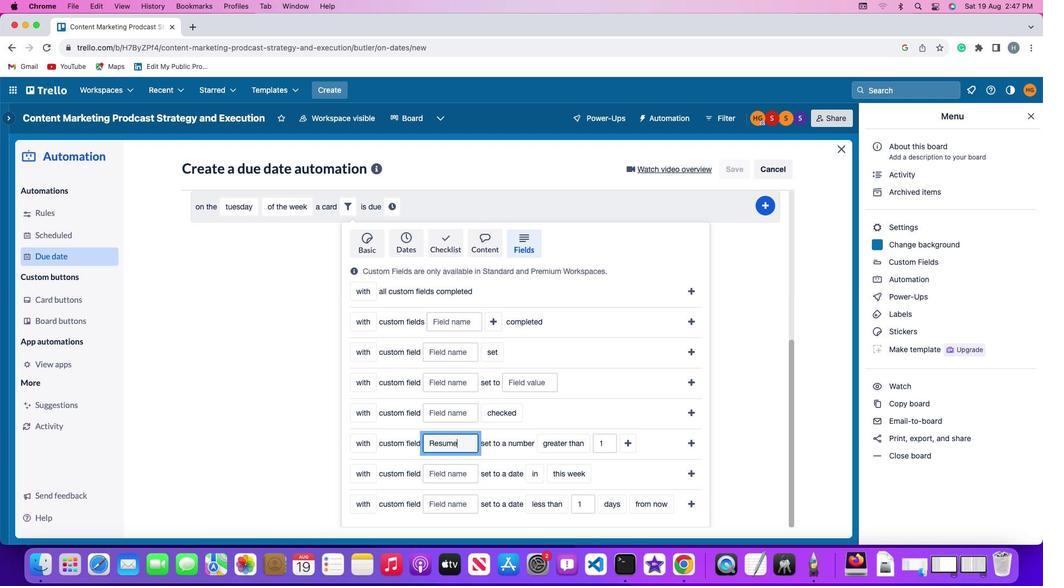 
Action: Mouse moved to (550, 444)
Screenshot: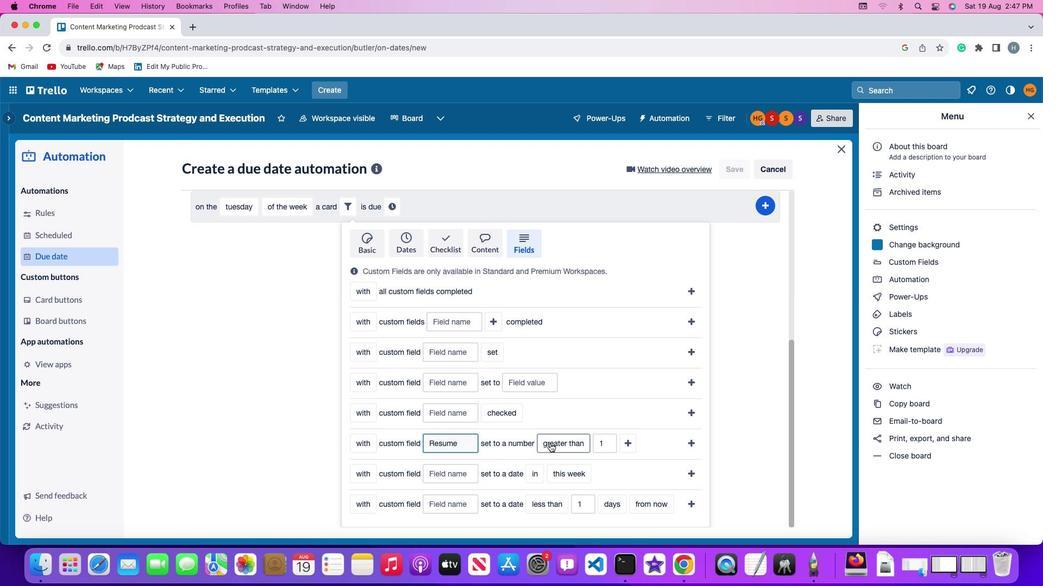 
Action: Mouse pressed left at (550, 444)
Screenshot: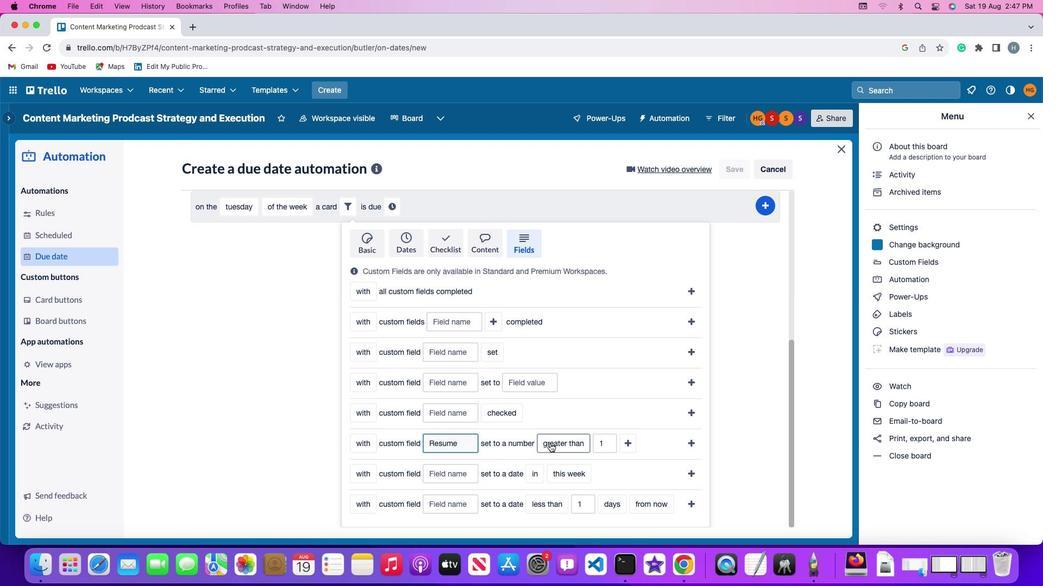 
Action: Mouse moved to (553, 405)
Screenshot: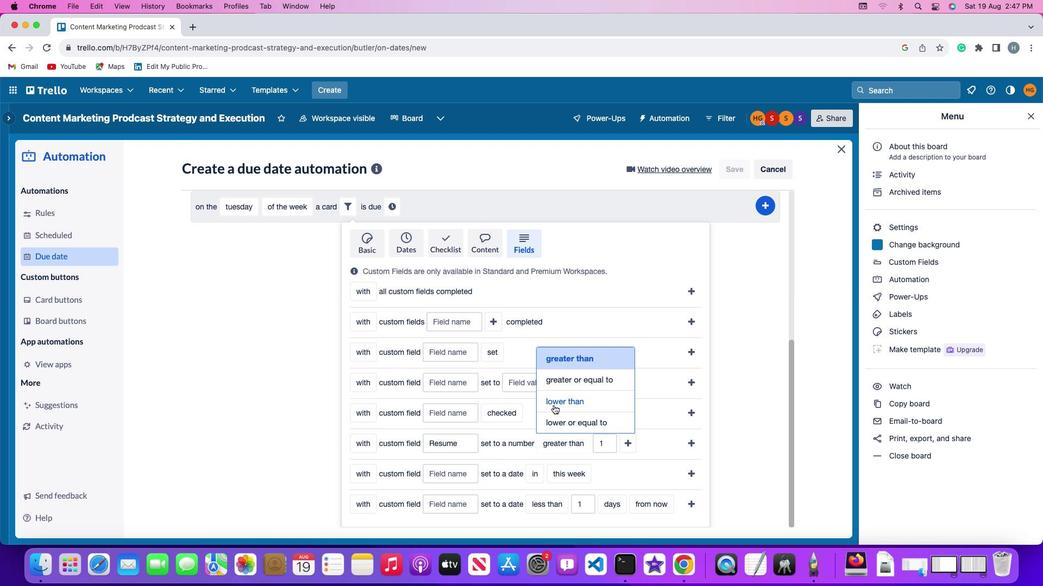 
Action: Mouse pressed left at (553, 405)
Screenshot: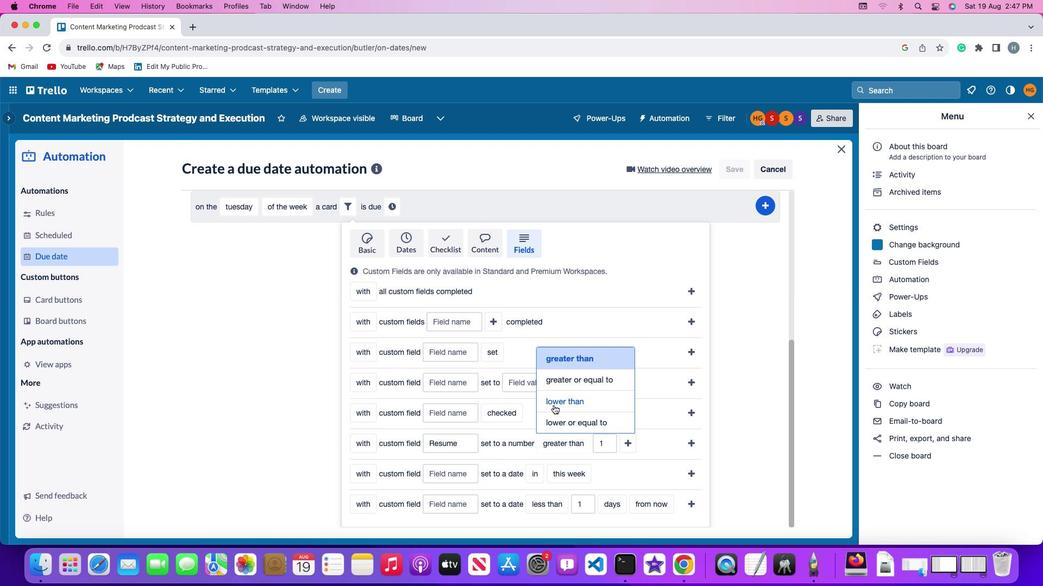 
Action: Mouse moved to (605, 440)
Screenshot: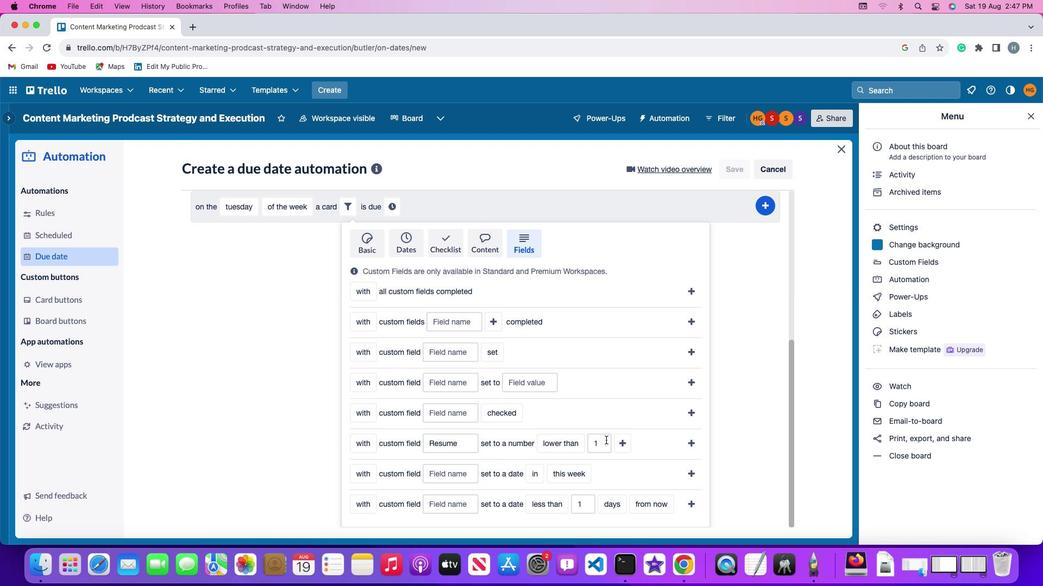 
Action: Mouse pressed left at (605, 440)
Screenshot: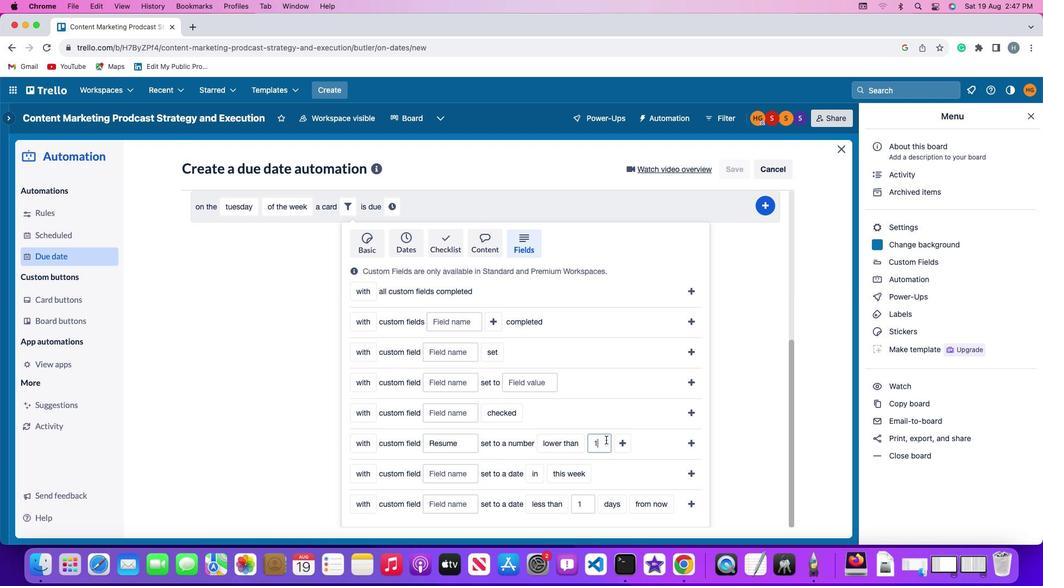 
Action: Mouse moved to (605, 440)
Screenshot: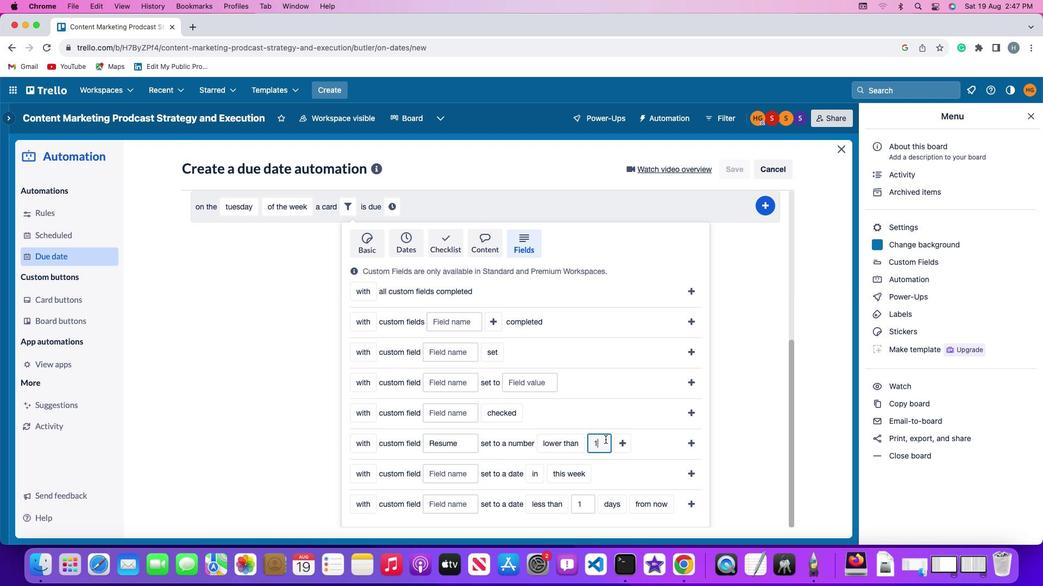 
Action: Key pressed Key.backspace'1'
Screenshot: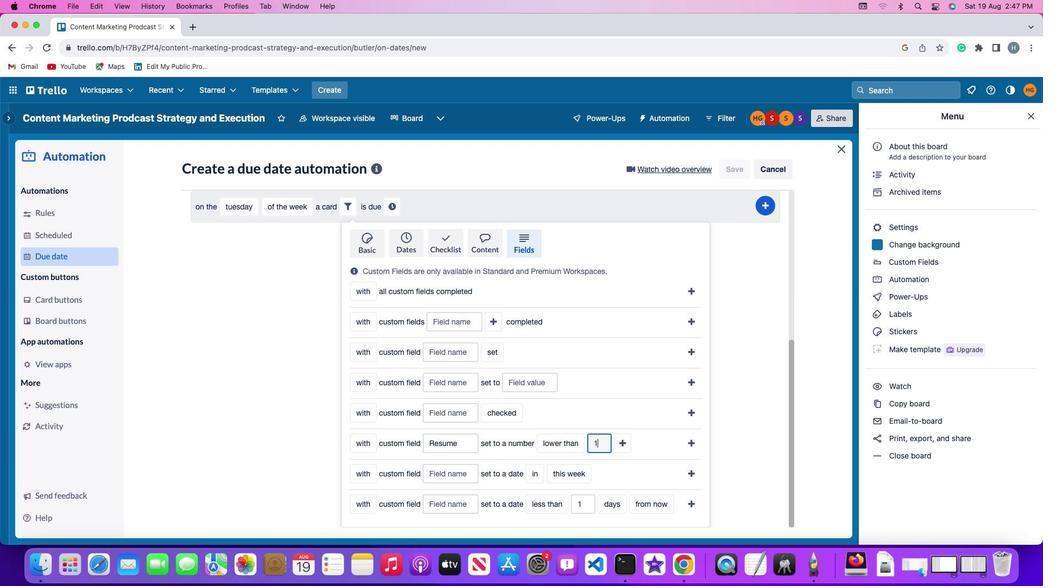 
Action: Mouse moved to (625, 438)
Screenshot: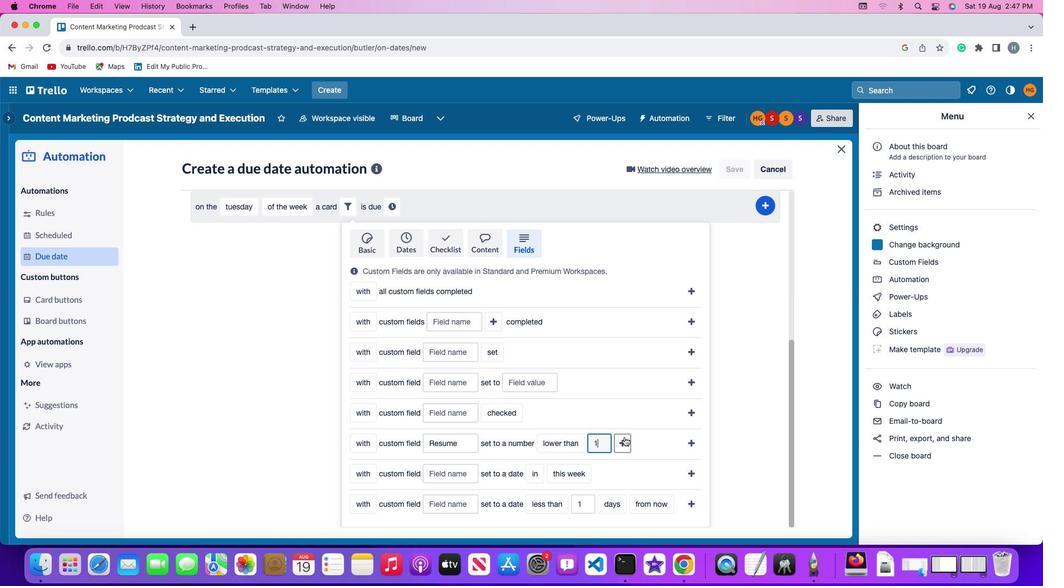
Action: Mouse pressed left at (625, 438)
Screenshot: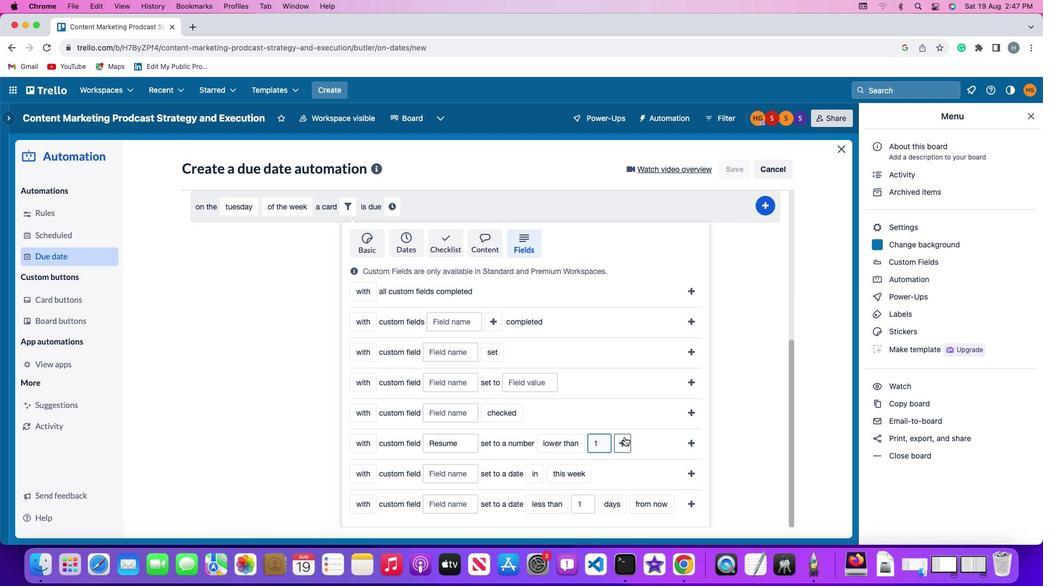 
Action: Mouse moved to (652, 447)
Screenshot: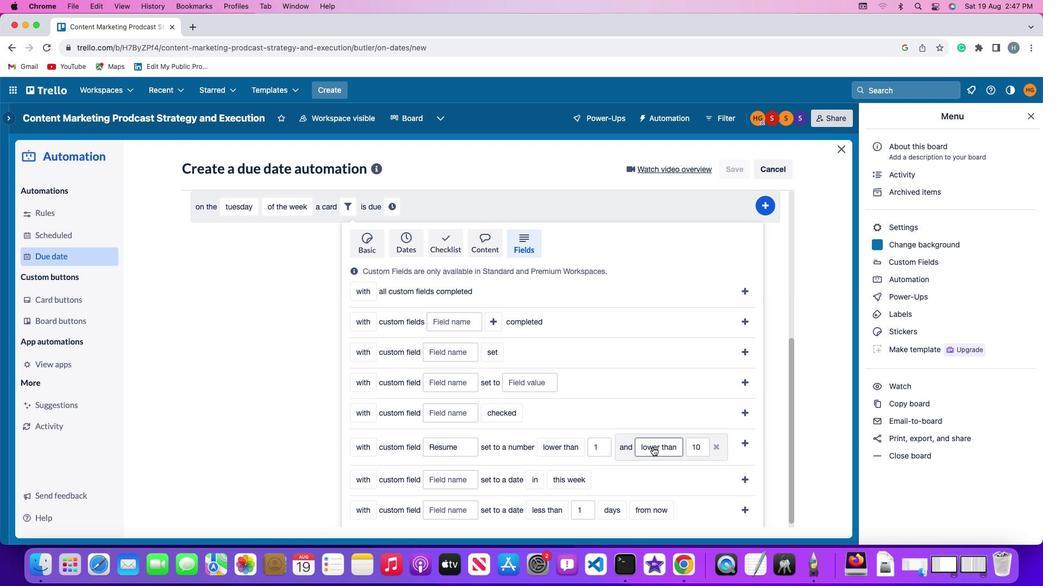 
Action: Mouse pressed left at (652, 447)
Screenshot: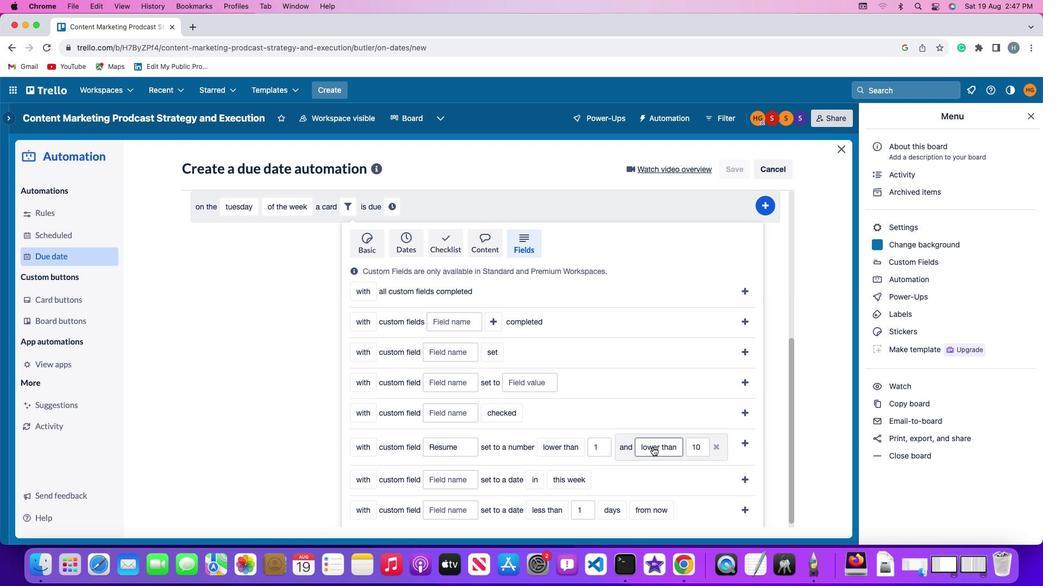 
Action: Mouse moved to (651, 426)
Screenshot: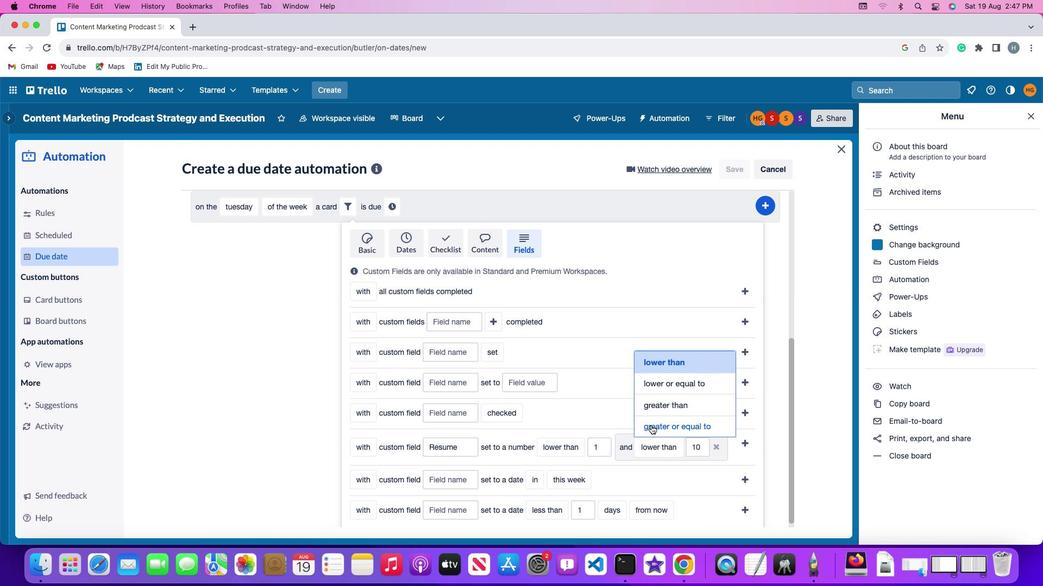 
Action: Mouse pressed left at (651, 426)
Screenshot: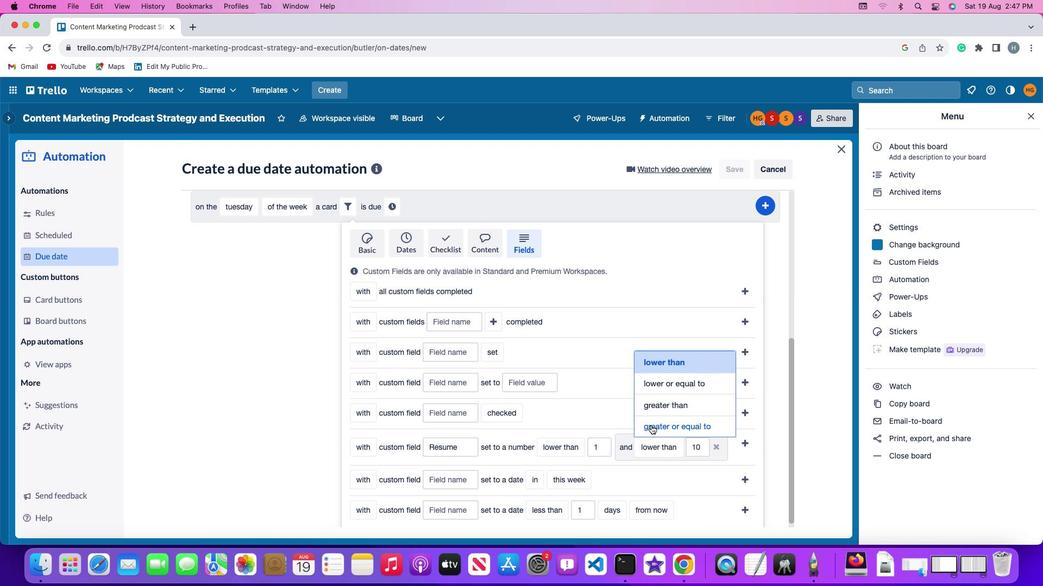 
Action: Mouse moved to (464, 469)
Screenshot: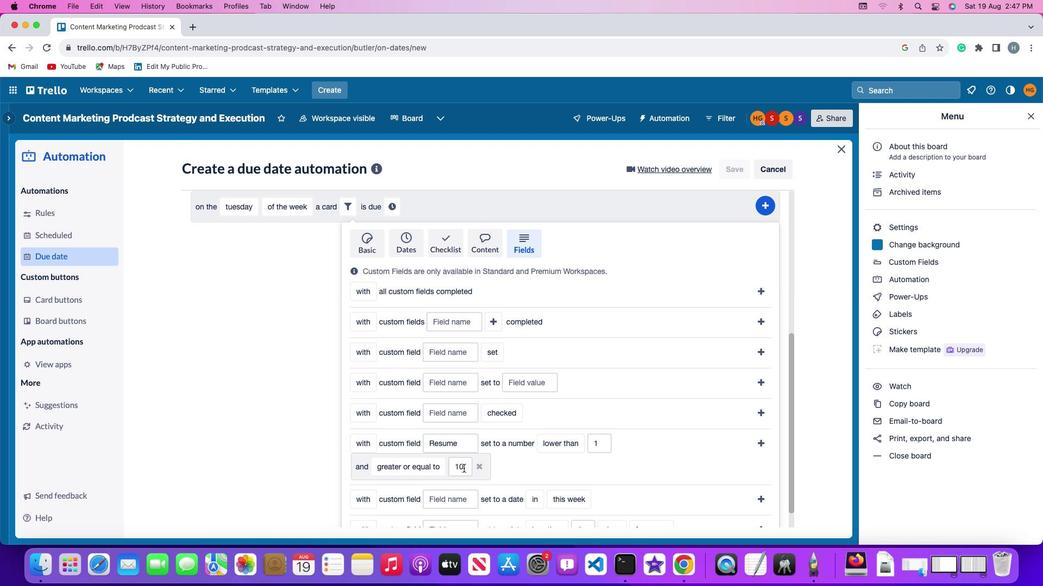 
Action: Mouse pressed left at (464, 469)
Screenshot: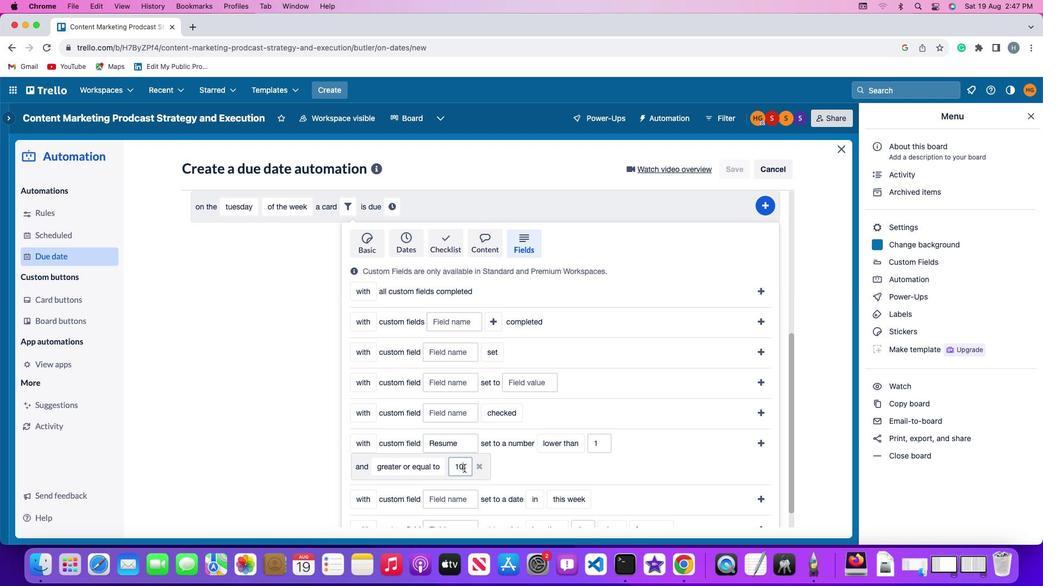 
Action: Mouse moved to (465, 468)
Screenshot: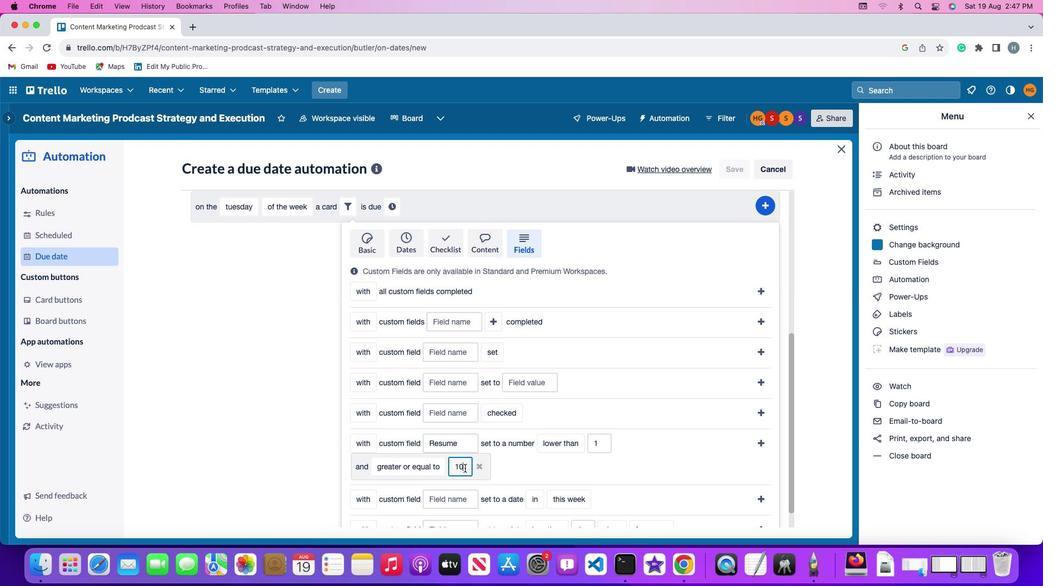 
Action: Key pressed Key.backspace
Screenshot: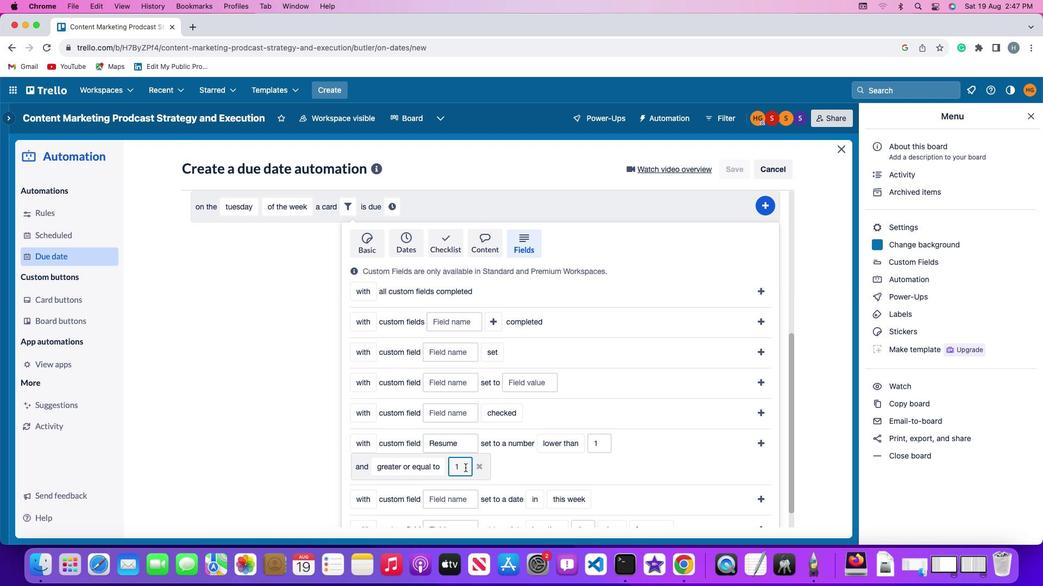 
Action: Mouse moved to (465, 468)
Screenshot: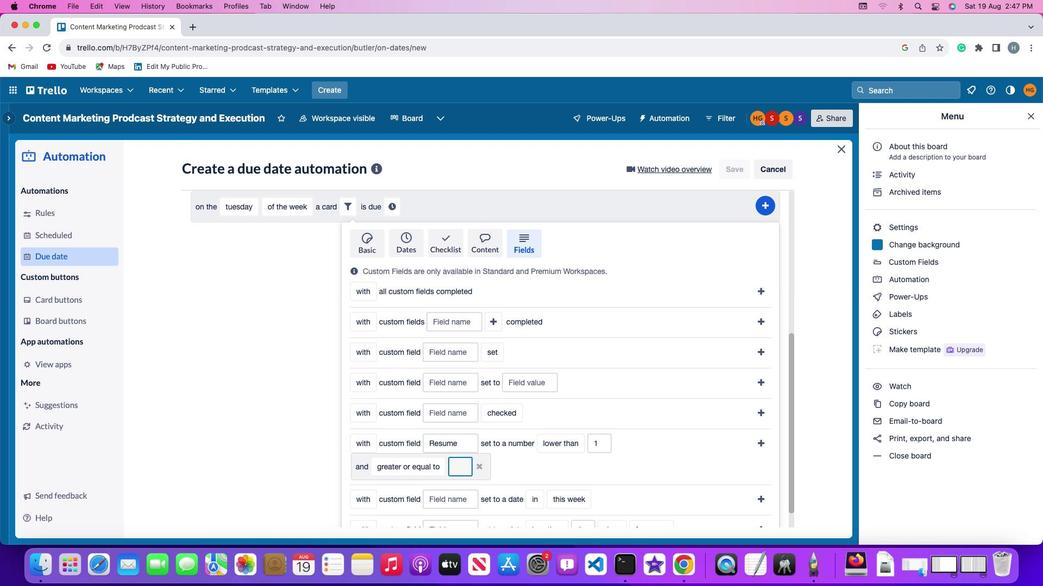 
Action: Key pressed Key.backspace
Screenshot: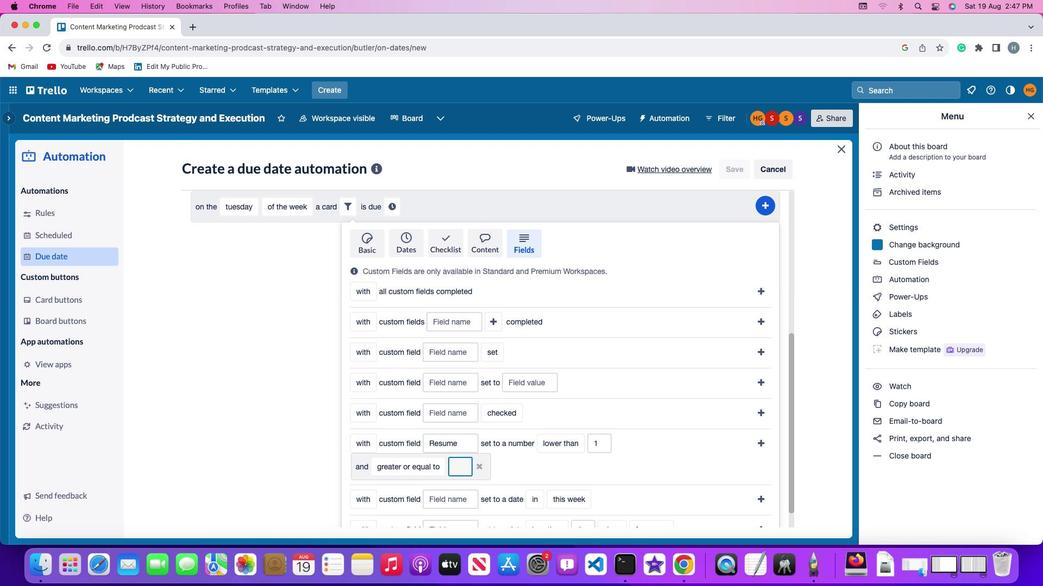 
Action: Mouse moved to (465, 467)
Screenshot: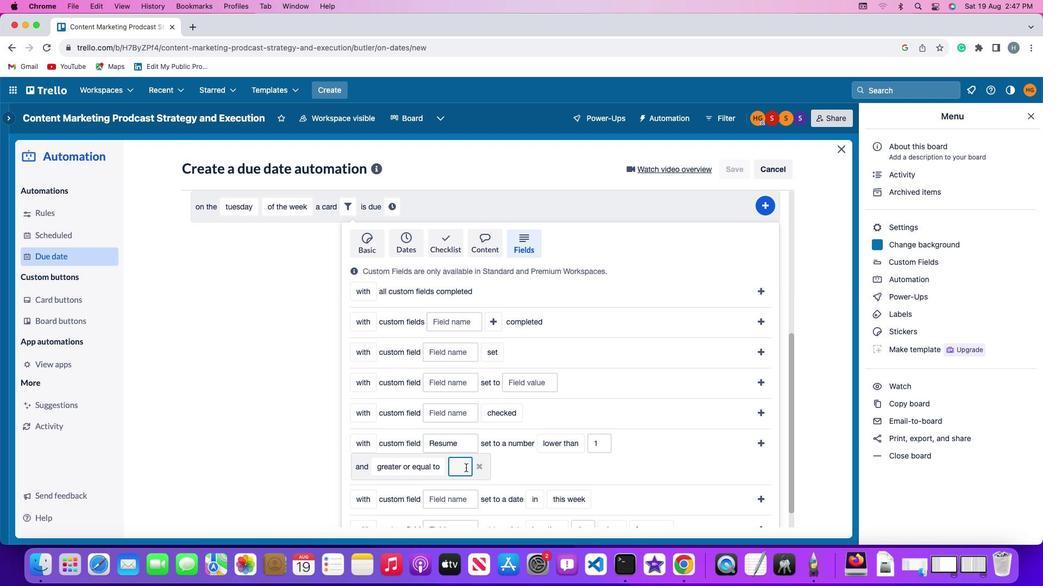 
Action: Key pressed '1''0'
Screenshot: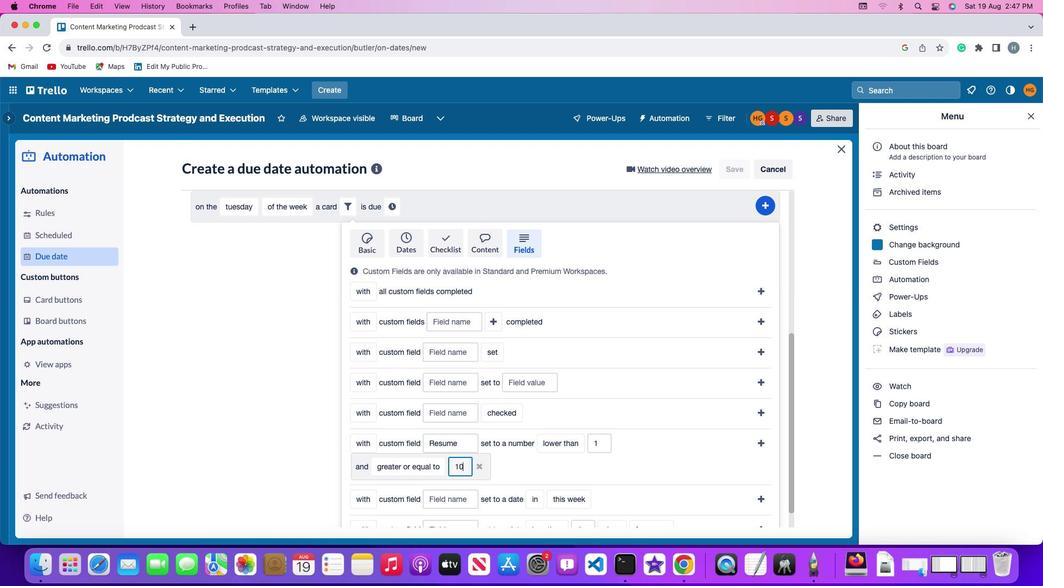 
Action: Mouse moved to (759, 440)
Screenshot: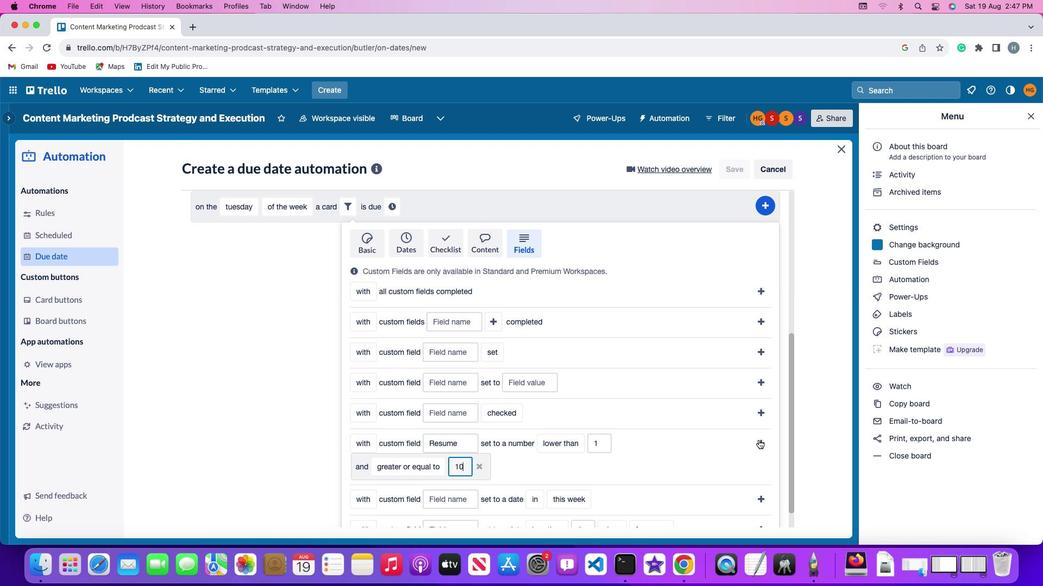 
Action: Mouse pressed left at (759, 440)
Screenshot: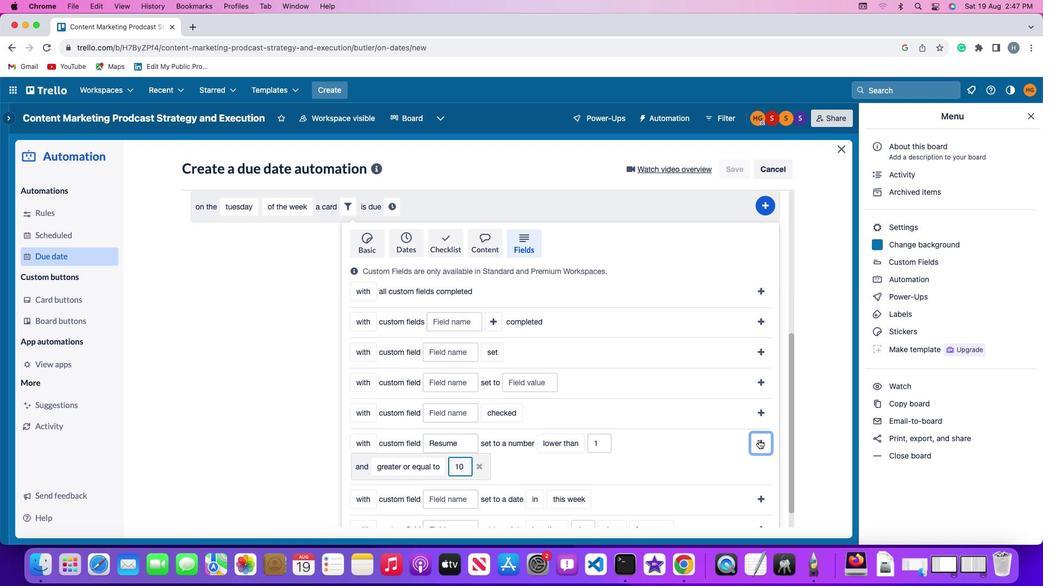 
Action: Mouse moved to (701, 474)
Screenshot: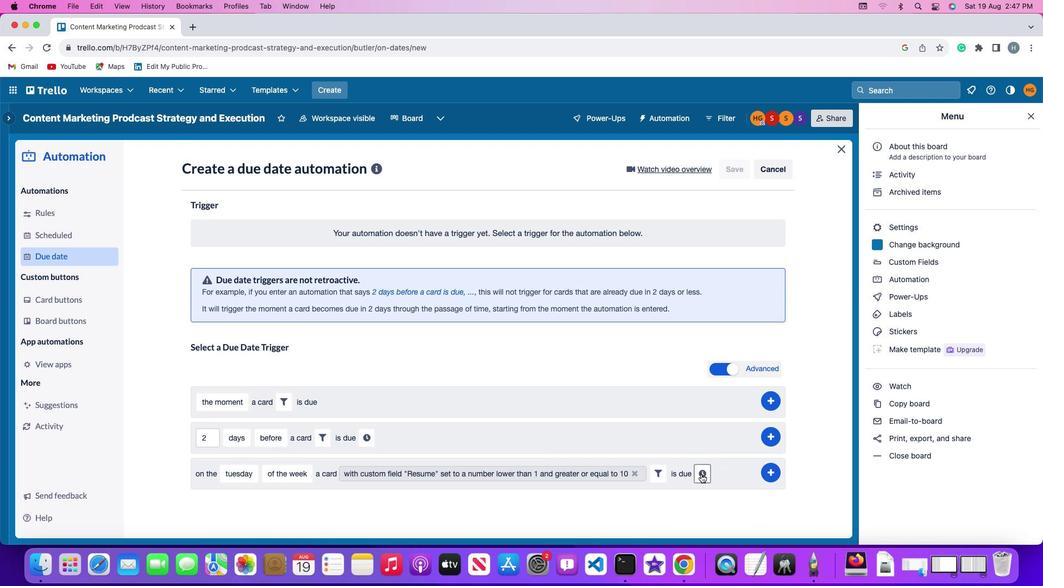 
Action: Mouse pressed left at (701, 474)
Screenshot: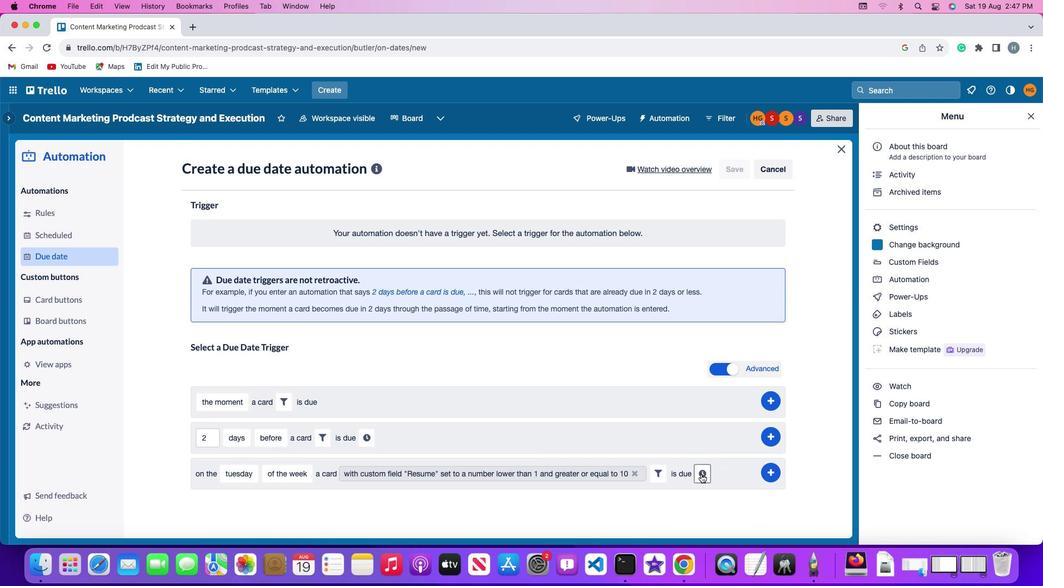 
Action: Mouse moved to (225, 502)
Screenshot: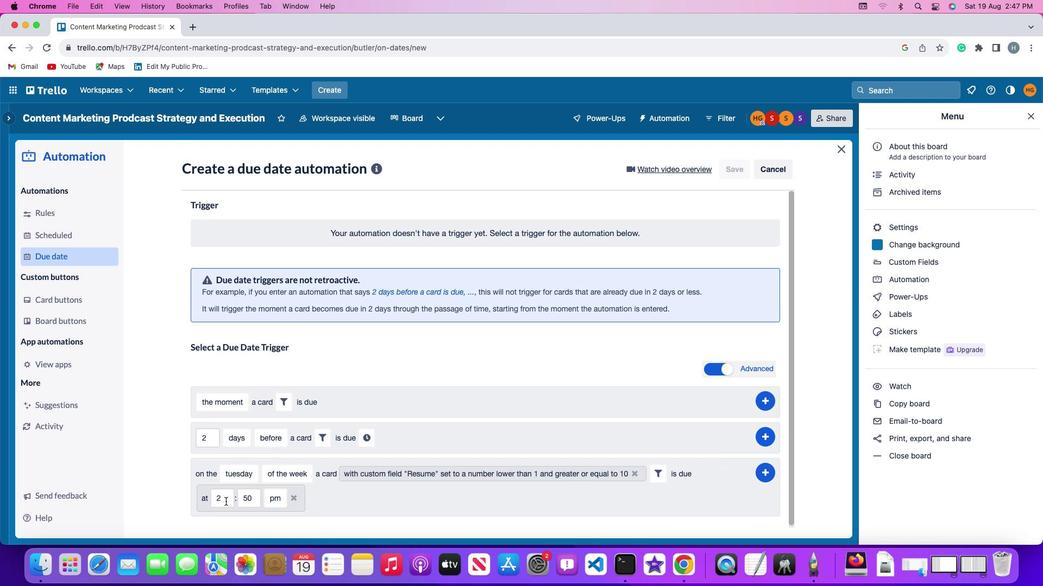 
Action: Mouse pressed left at (225, 502)
Screenshot: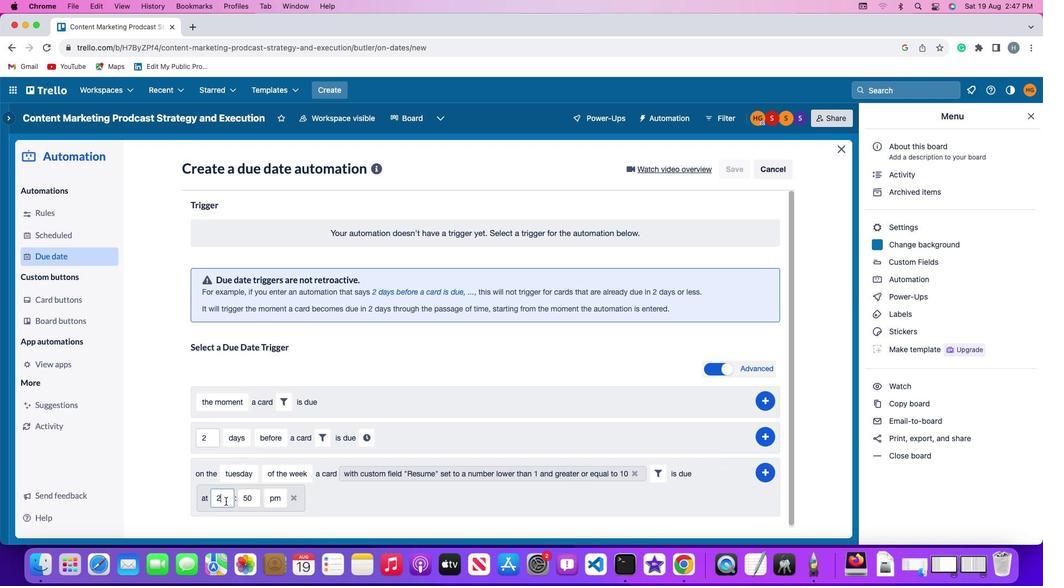 
Action: Key pressed Key.backspace'1''1'
Screenshot: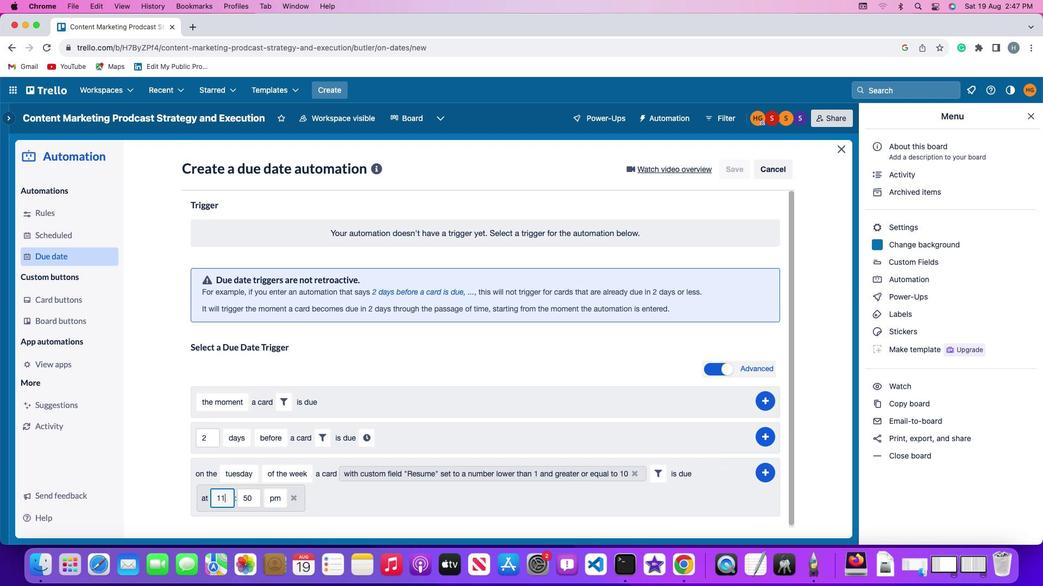 
Action: Mouse moved to (259, 500)
Screenshot: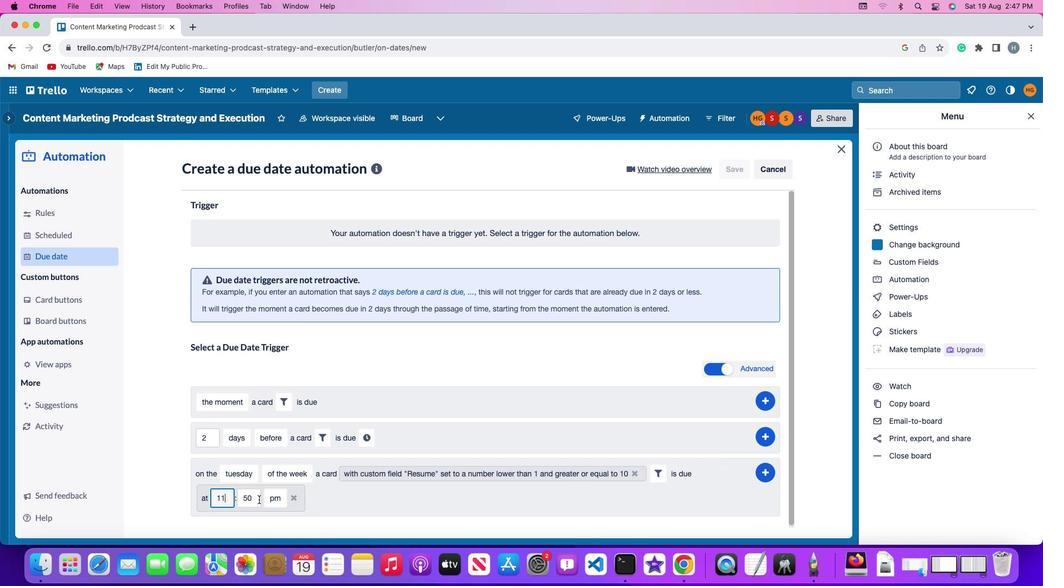 
Action: Mouse pressed left at (259, 500)
Screenshot: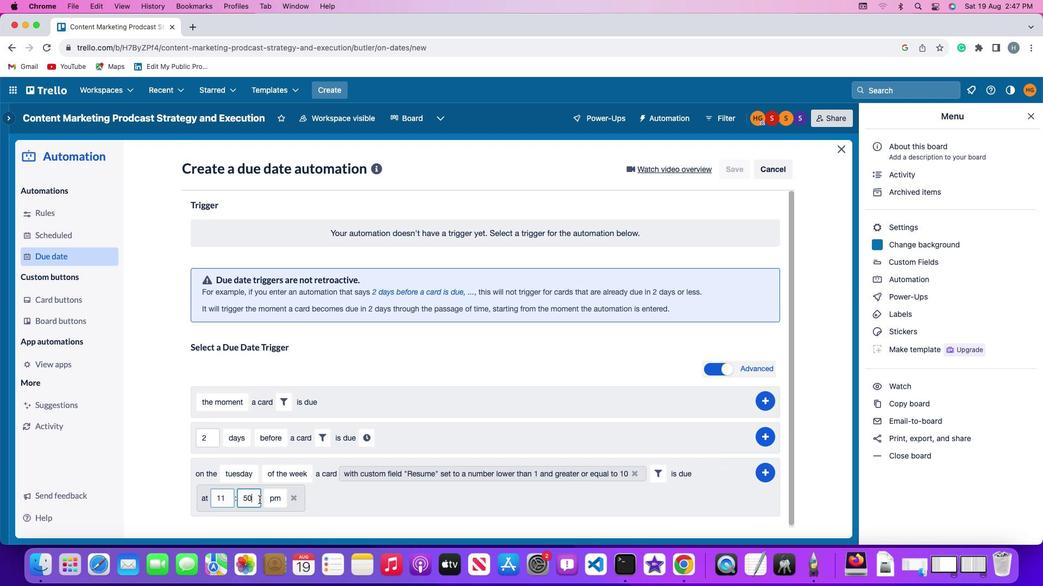 
Action: Mouse moved to (259, 500)
Screenshot: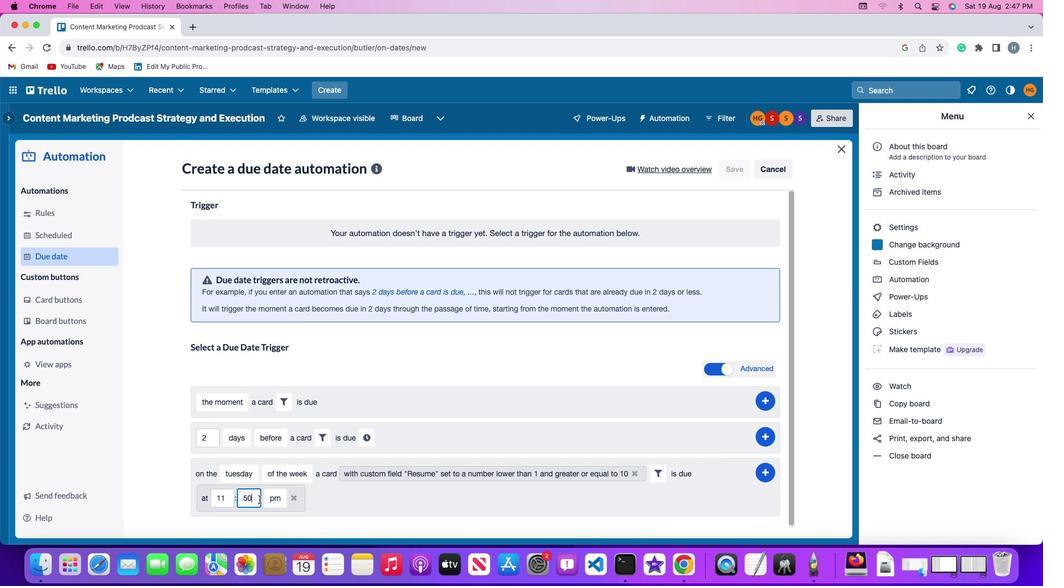 
Action: Key pressed Key.backspaceKey.backspace'0''0'
Screenshot: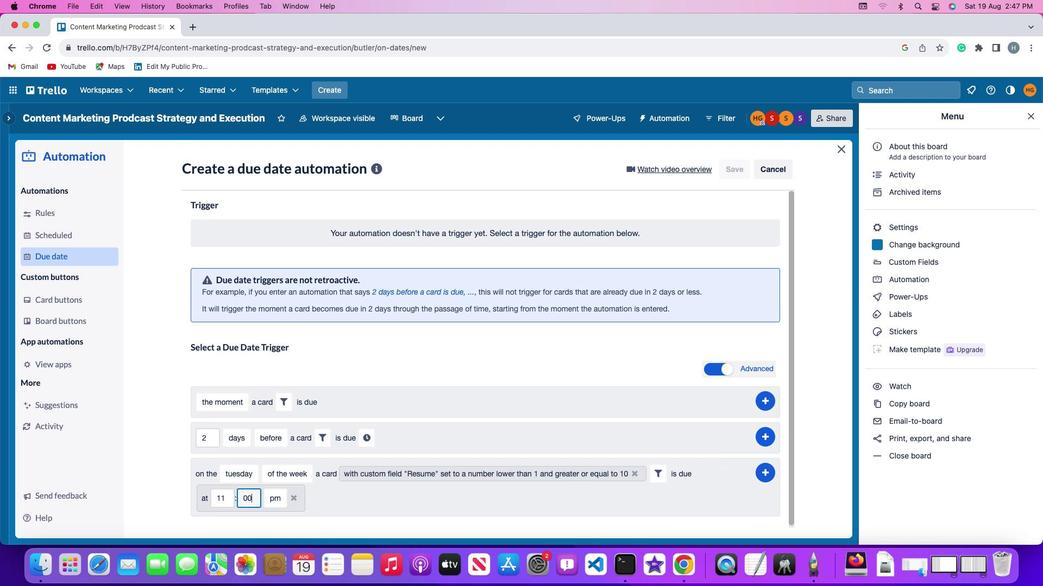 
Action: Mouse moved to (278, 497)
Screenshot: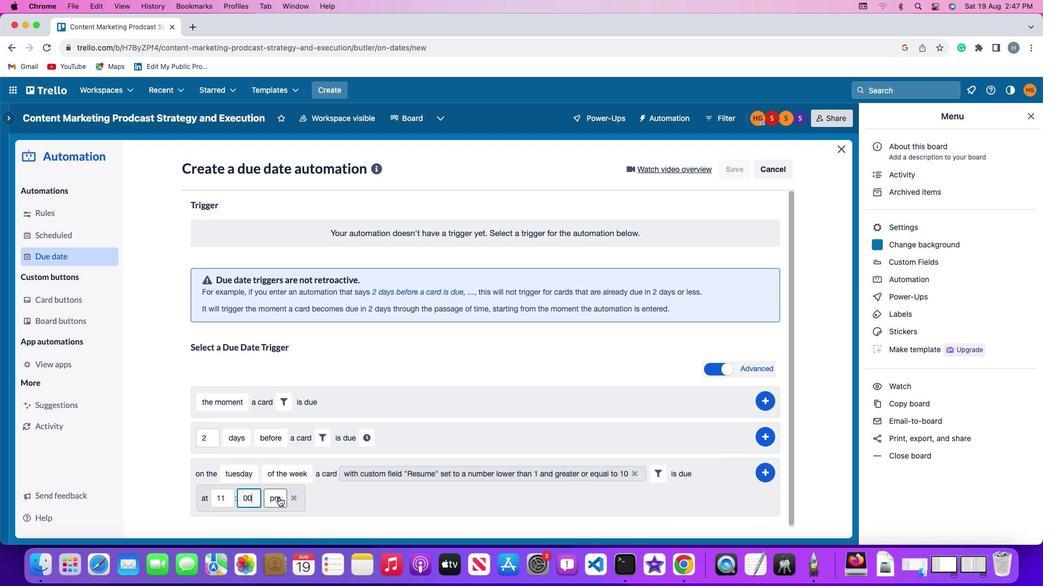 
Action: Mouse pressed left at (278, 497)
Screenshot: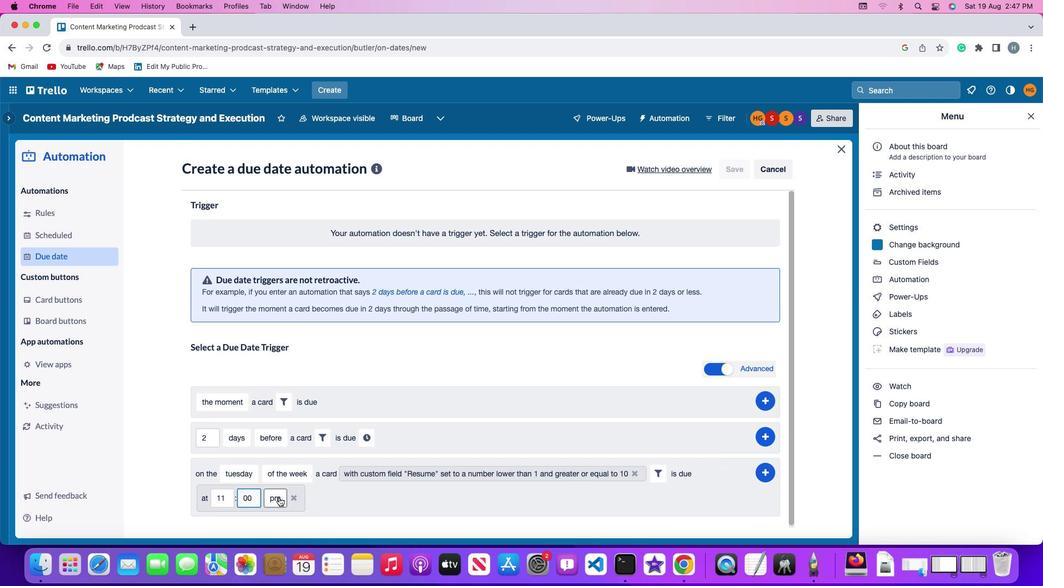 
Action: Mouse moved to (283, 459)
Screenshot: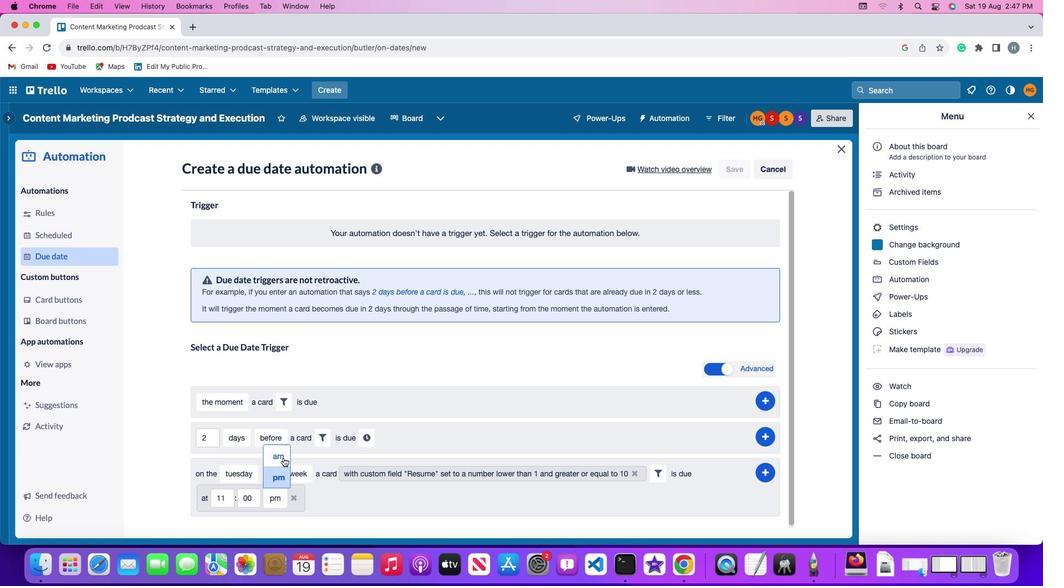 
Action: Mouse pressed left at (283, 459)
Screenshot: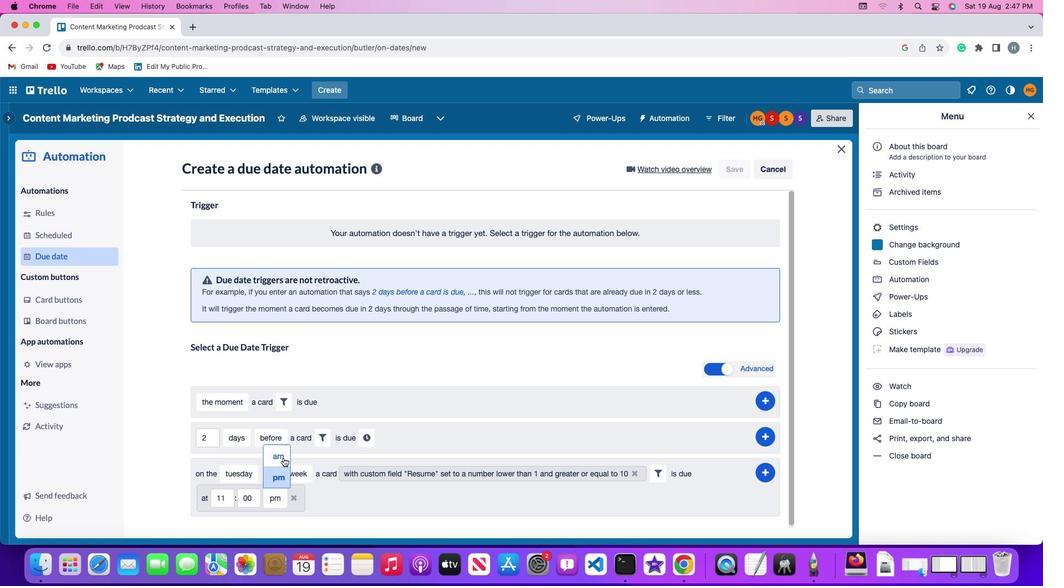 
Action: Mouse moved to (767, 471)
Screenshot: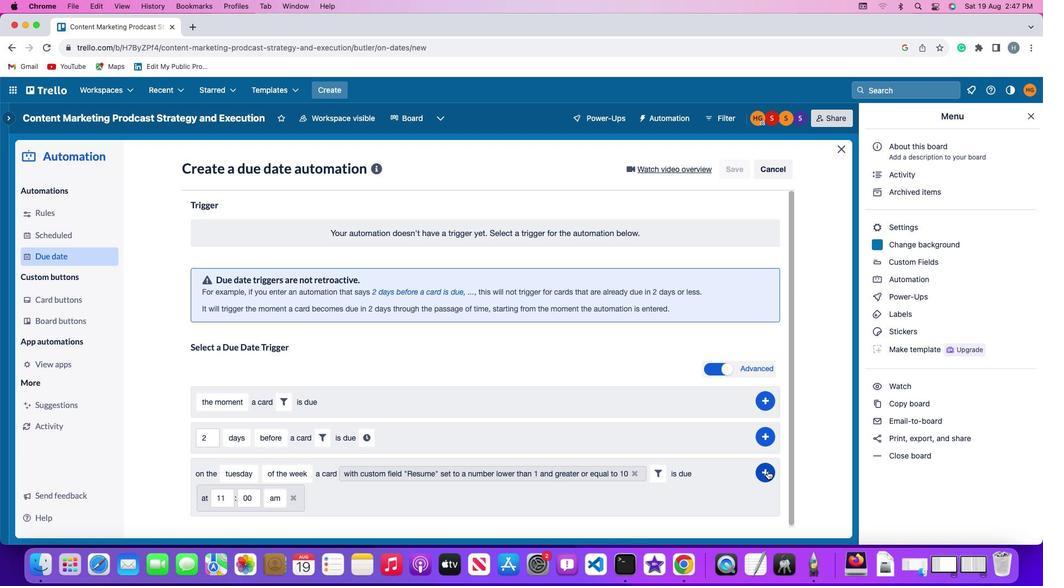 
Action: Mouse pressed left at (767, 471)
Screenshot: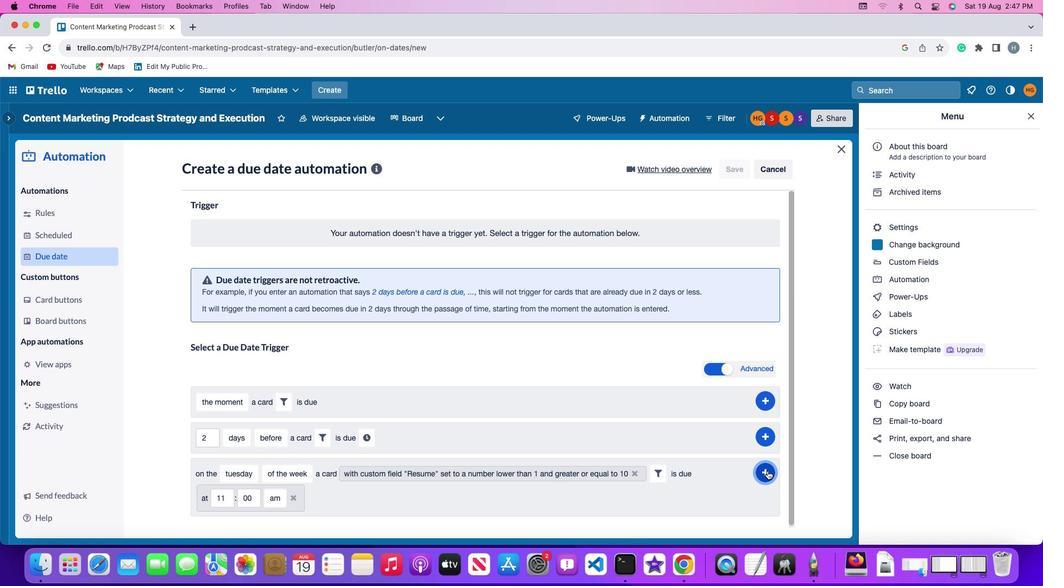 
Action: Mouse moved to (815, 396)
Screenshot: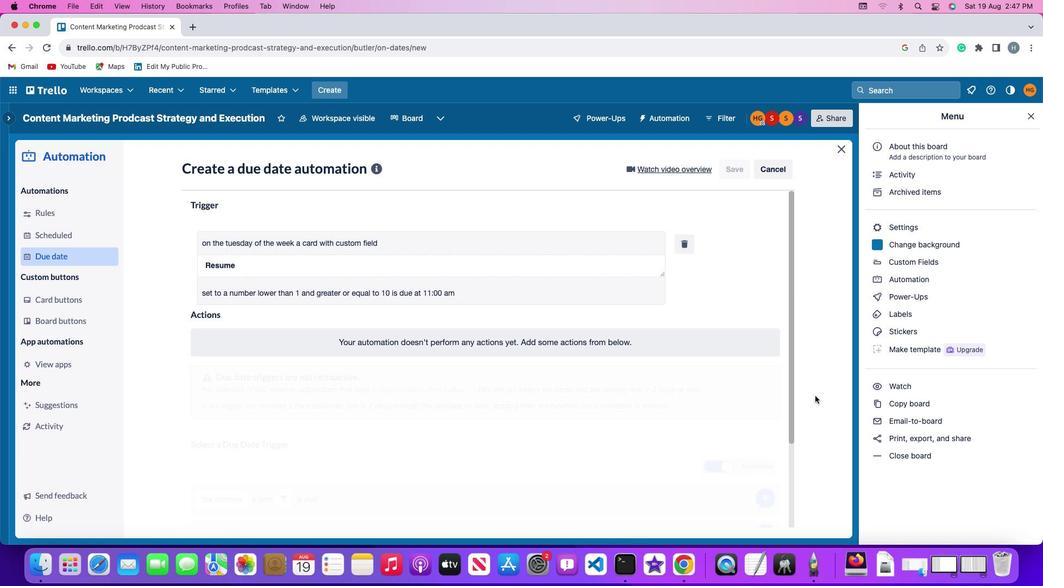 
